 Task: Read customer reviews and ratings for real estate agents in Charleston South Carolina to find an agent who specializes in mountain properties or log homes.
Action: Mouse moved to (147, 135)
Screenshot: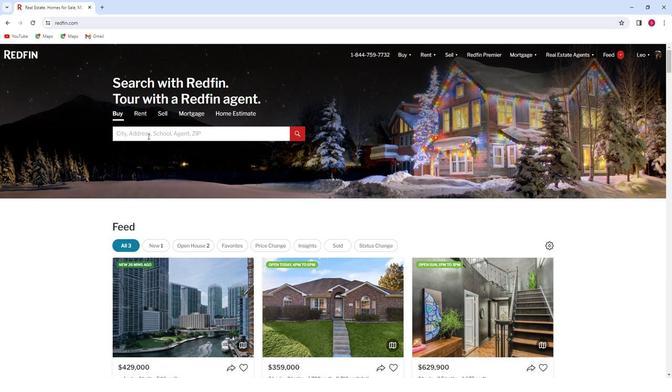 
Action: Mouse pressed left at (147, 135)
Screenshot: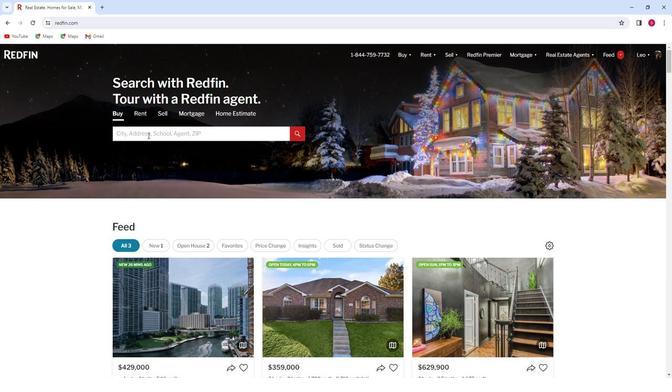 
Action: Mouse moved to (146, 135)
Screenshot: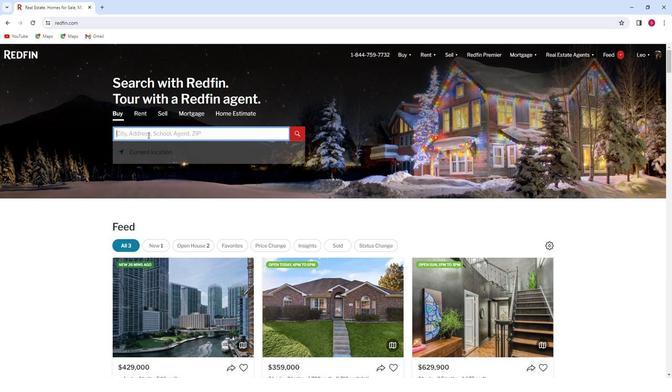 
Action: Key pressed <Key.shift>Charleston<Key.space><Key.shift>South<Key.space>
Screenshot: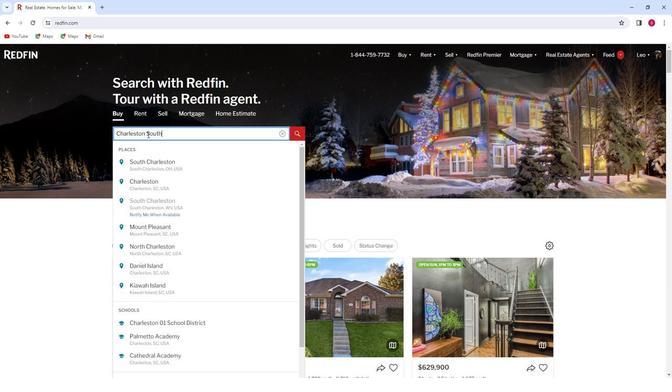 
Action: Mouse moved to (156, 187)
Screenshot: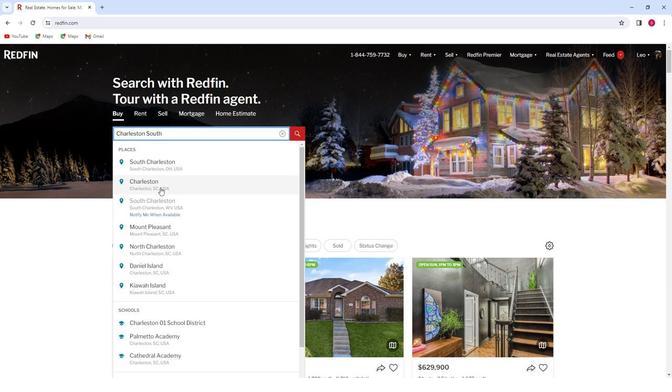 
Action: Mouse pressed left at (156, 187)
Screenshot: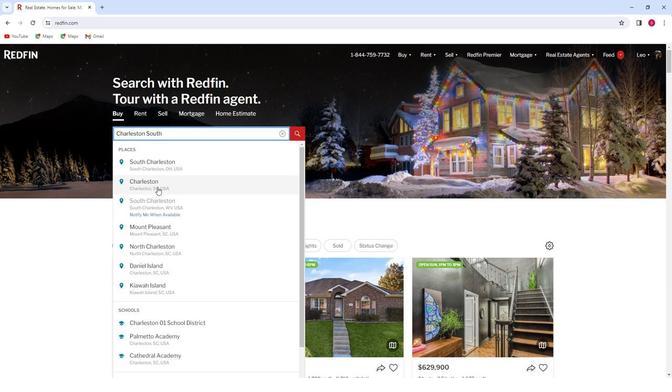 
Action: Mouse moved to (550, 85)
Screenshot: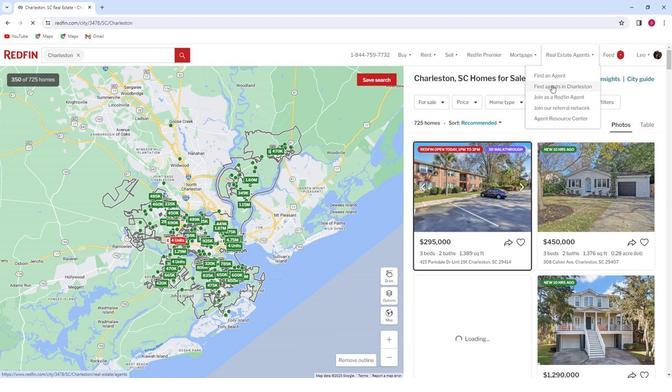 
Action: Mouse pressed left at (550, 85)
Screenshot: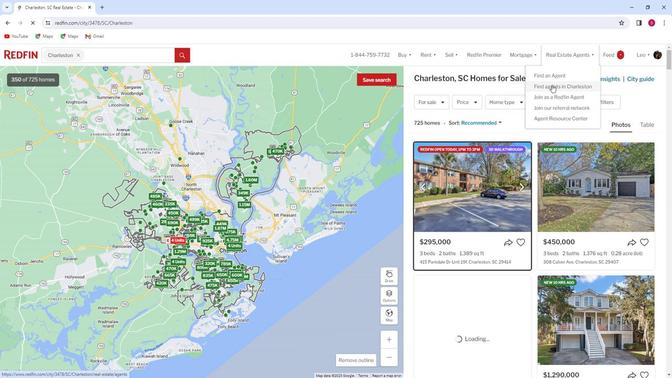 
Action: Mouse pressed left at (550, 85)
Screenshot: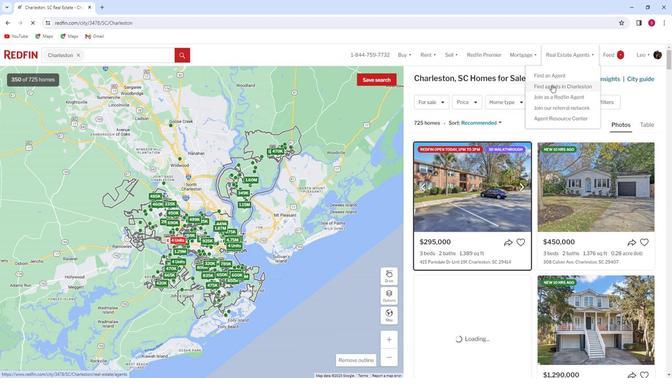 
Action: Mouse moved to (226, 174)
Screenshot: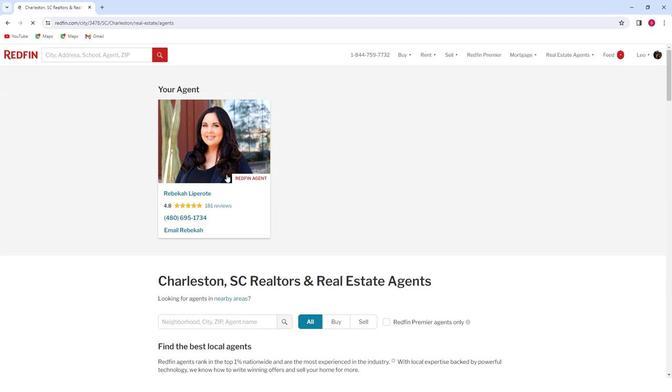 
Action: Mouse scrolled (226, 174) with delta (0, 0)
Screenshot: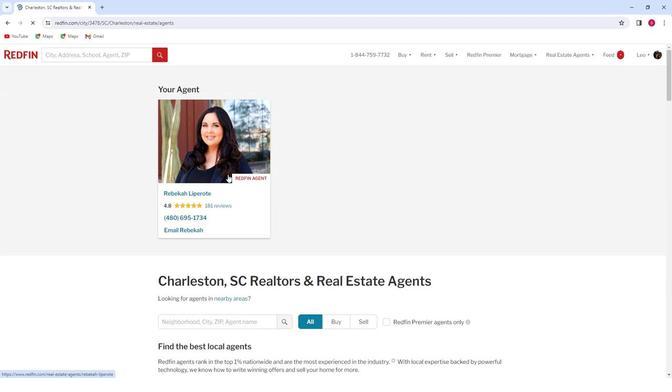 
Action: Mouse moved to (226, 174)
Screenshot: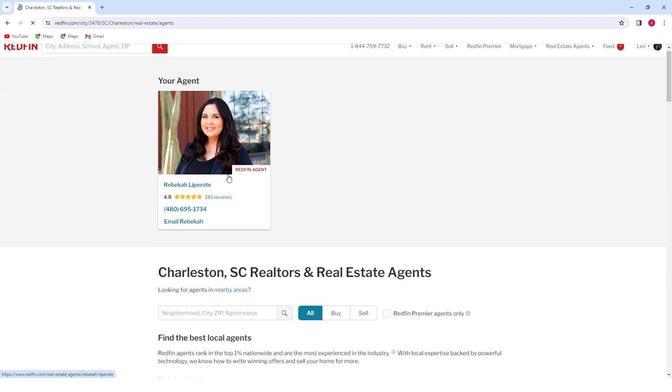 
Action: Mouse scrolled (226, 174) with delta (0, 0)
Screenshot: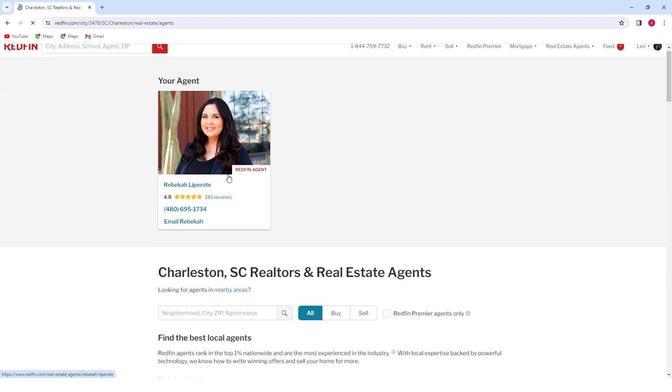 
Action: Mouse scrolled (226, 174) with delta (0, 0)
Screenshot: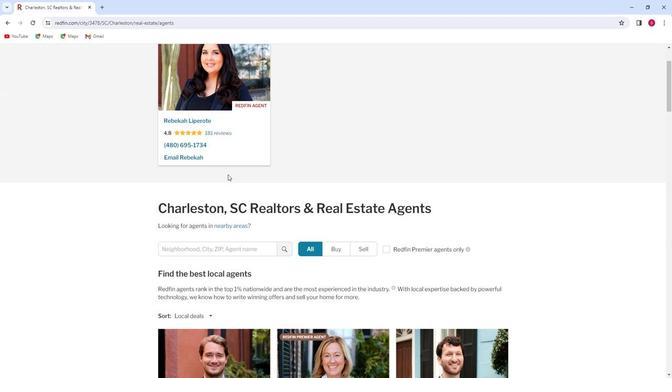 
Action: Mouse scrolled (226, 174) with delta (0, 0)
Screenshot: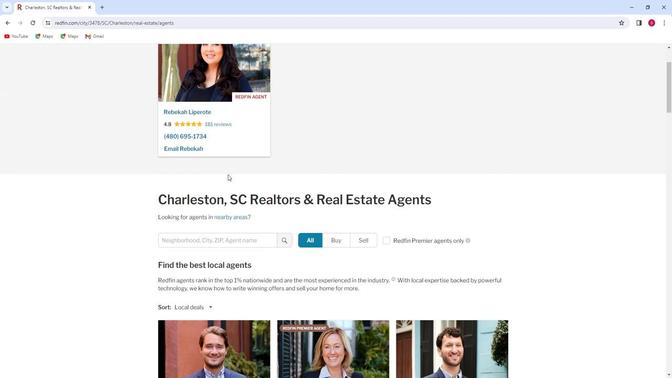 
Action: Mouse scrolled (226, 174) with delta (0, 0)
Screenshot: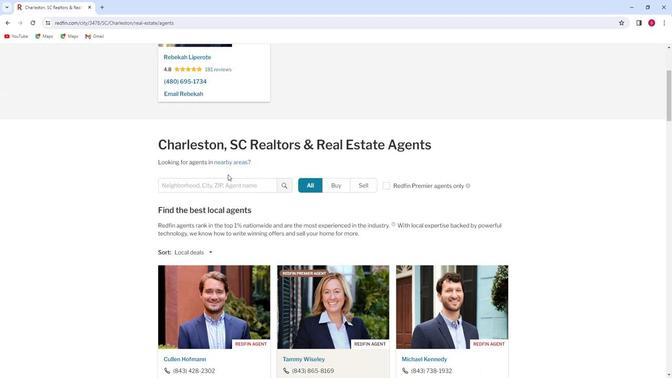 
Action: Mouse scrolled (226, 174) with delta (0, 0)
Screenshot: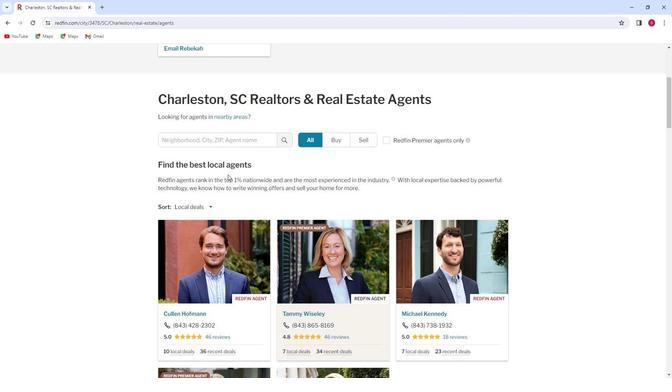
Action: Mouse scrolled (226, 174) with delta (0, 0)
Screenshot: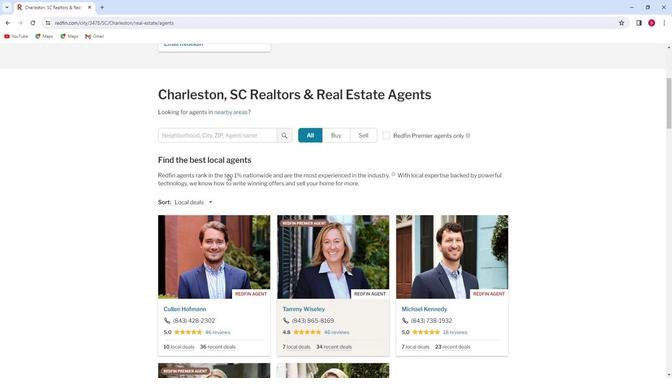 
Action: Mouse scrolled (226, 174) with delta (0, 0)
Screenshot: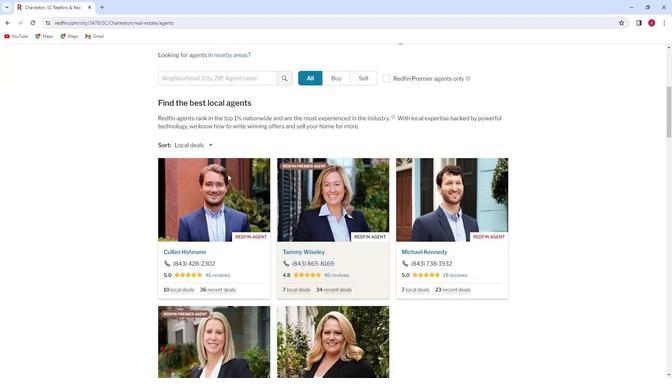 
Action: Mouse scrolled (226, 174) with delta (0, 0)
Screenshot: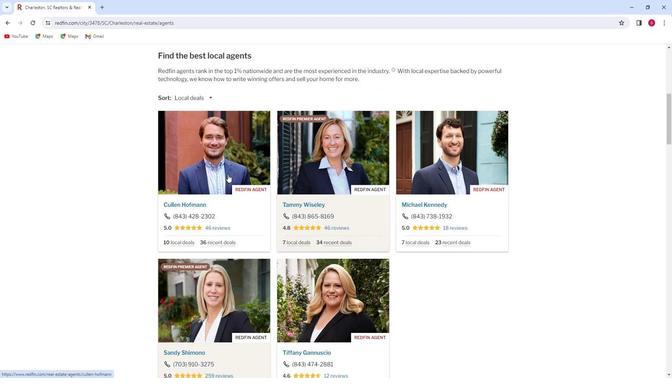 
Action: Mouse scrolled (226, 174) with delta (0, 0)
Screenshot: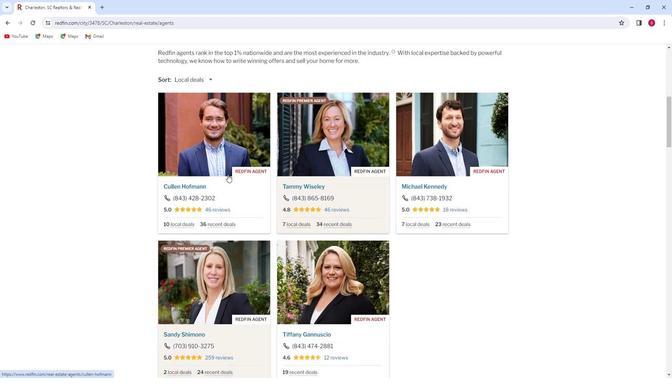 
Action: Mouse scrolled (226, 174) with delta (0, 0)
Screenshot: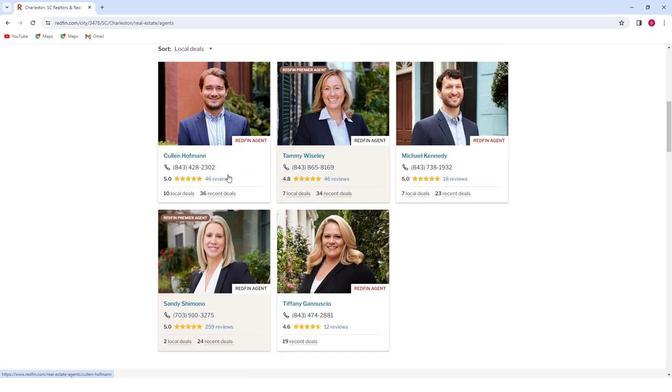 
Action: Mouse scrolled (226, 174) with delta (0, 0)
Screenshot: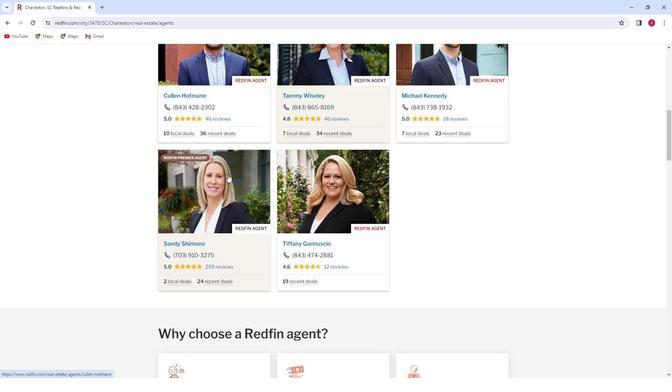 
Action: Mouse scrolled (226, 174) with delta (0, 0)
Screenshot: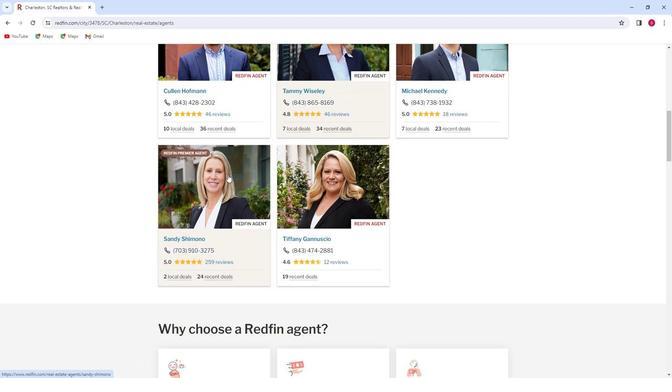 
Action: Mouse scrolled (226, 174) with delta (0, 0)
Screenshot: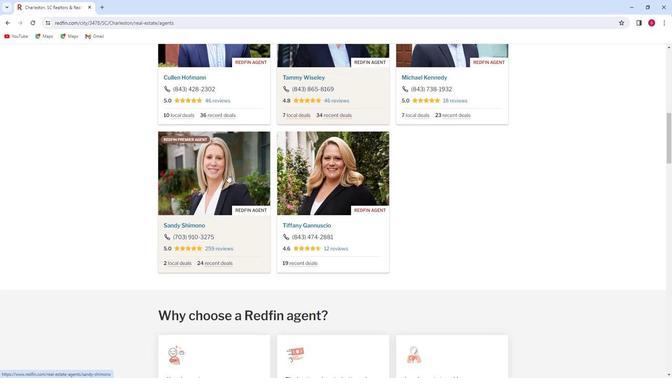 
Action: Mouse scrolled (226, 174) with delta (0, 0)
Screenshot: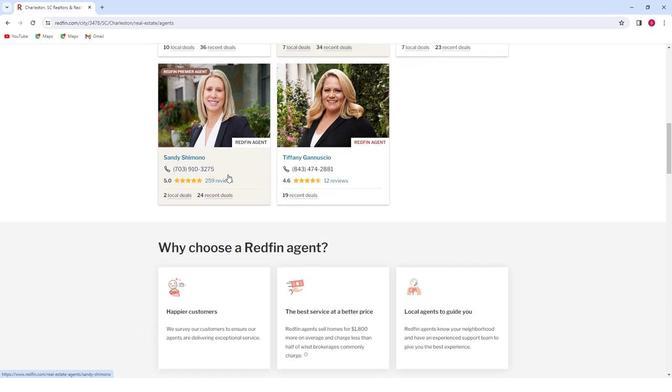 
Action: Mouse scrolled (226, 174) with delta (0, 0)
Screenshot: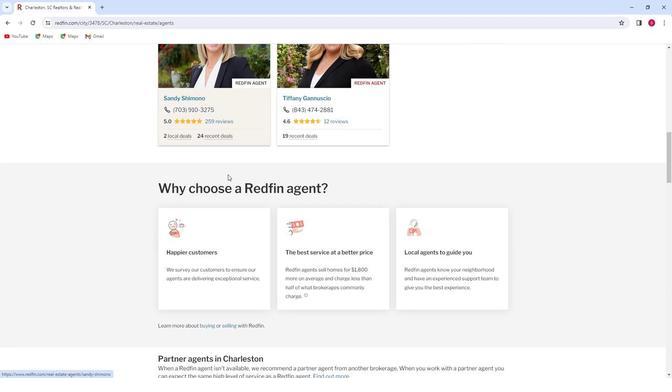 
Action: Mouse scrolled (226, 174) with delta (0, 0)
Screenshot: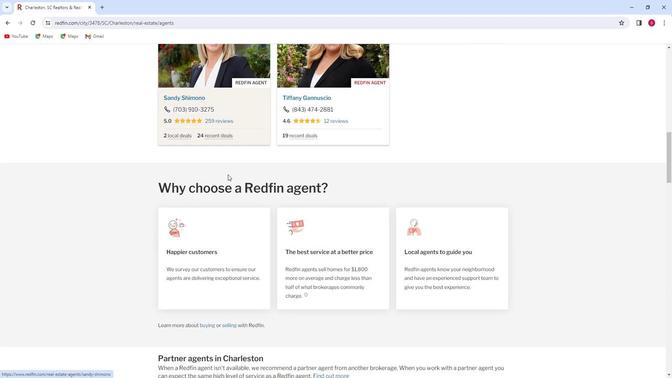 
Action: Mouse scrolled (226, 174) with delta (0, 0)
Screenshot: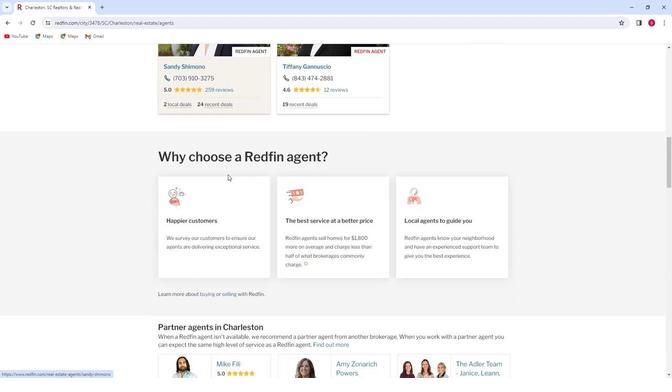 
Action: Mouse scrolled (226, 174) with delta (0, 0)
Screenshot: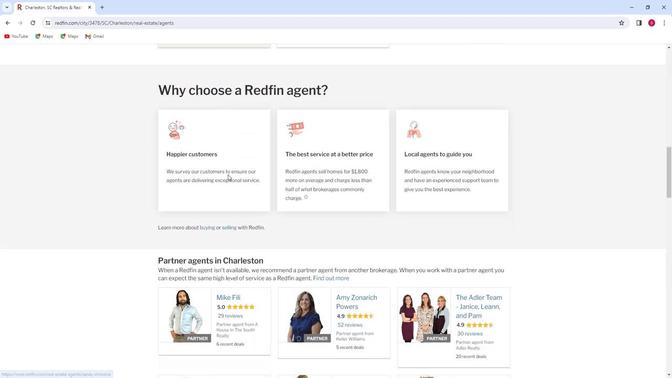 
Action: Mouse scrolled (226, 174) with delta (0, 0)
Screenshot: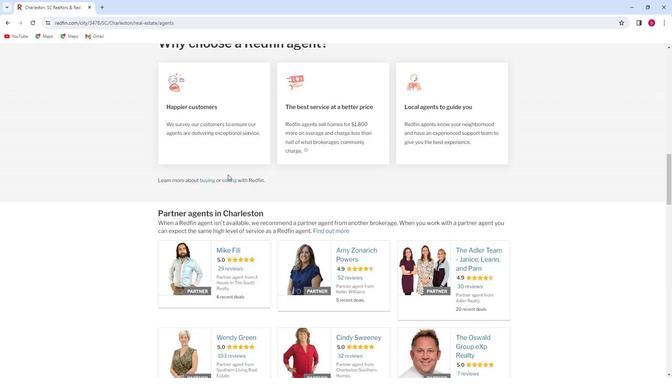 
Action: Mouse scrolled (226, 174) with delta (0, 0)
Screenshot: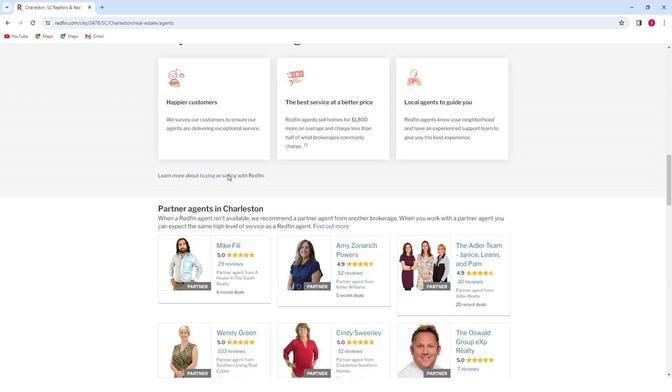 
Action: Mouse scrolled (226, 174) with delta (0, 0)
Screenshot: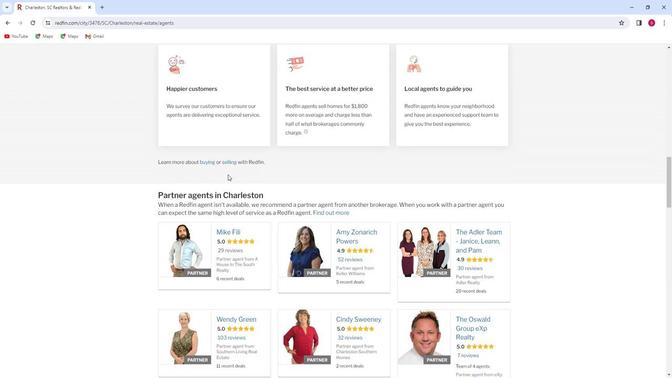 
Action: Mouse scrolled (226, 174) with delta (0, 0)
Screenshot: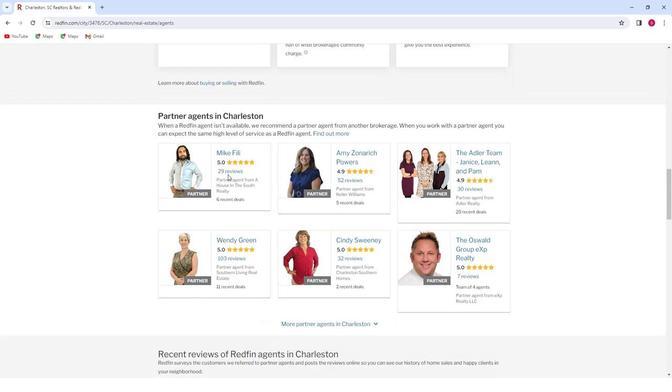 
Action: Mouse scrolled (226, 174) with delta (0, 0)
Screenshot: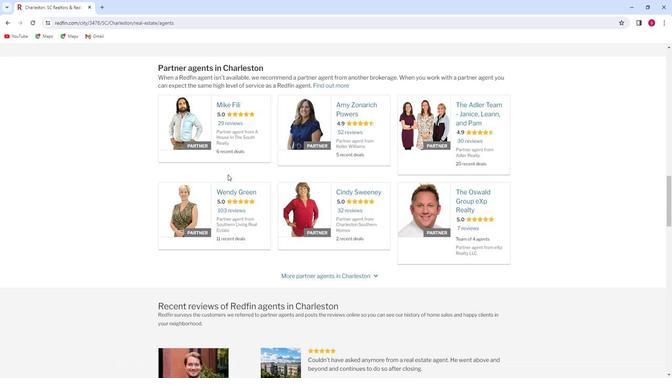 
Action: Mouse scrolled (226, 174) with delta (0, 0)
Screenshot: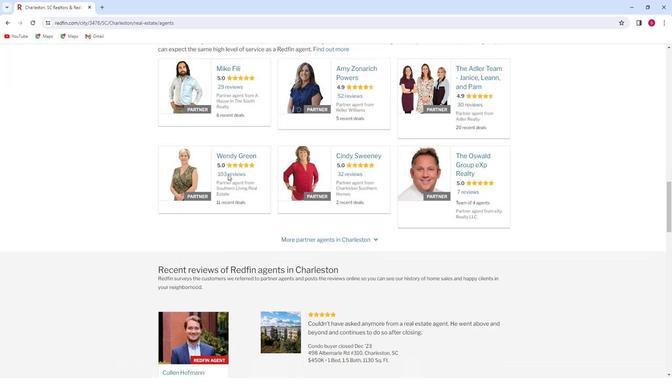 
Action: Mouse scrolled (226, 174) with delta (0, 0)
Screenshot: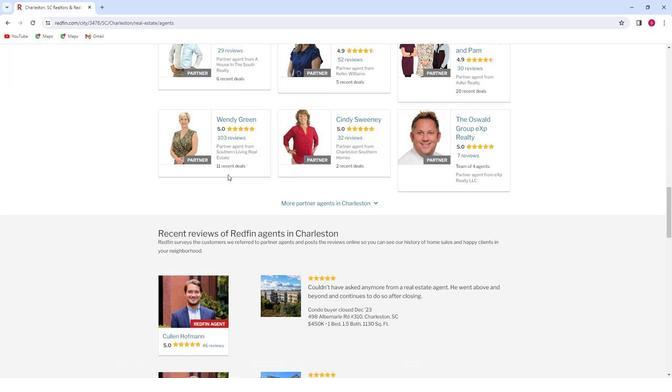 
Action: Mouse scrolled (226, 174) with delta (0, 0)
Screenshot: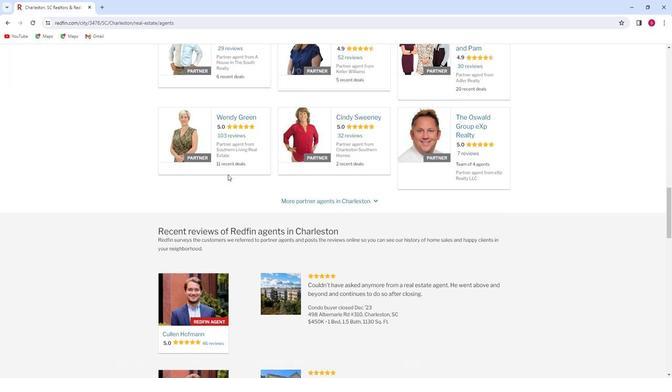 
Action: Mouse scrolled (226, 174) with delta (0, 0)
Screenshot: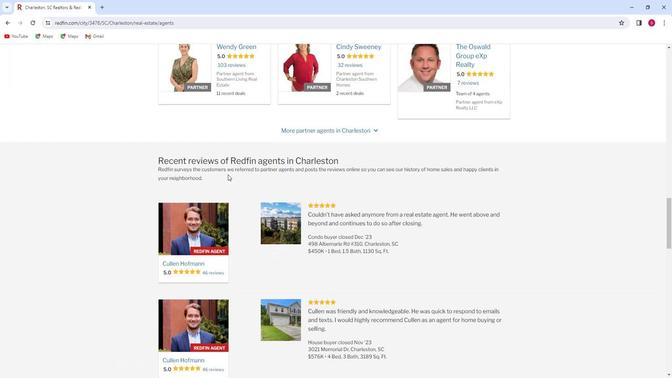 
Action: Mouse scrolled (226, 174) with delta (0, 0)
Screenshot: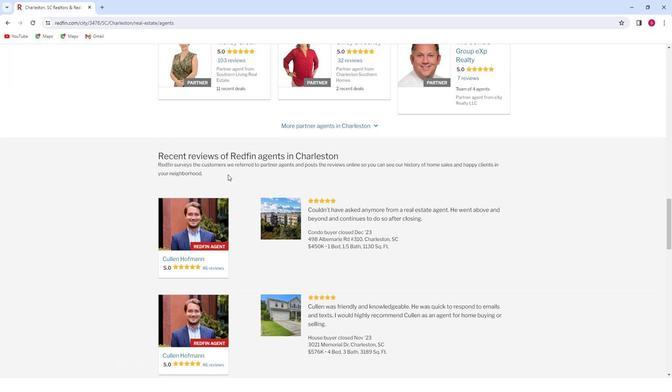 
Action: Mouse scrolled (226, 174) with delta (0, 0)
Screenshot: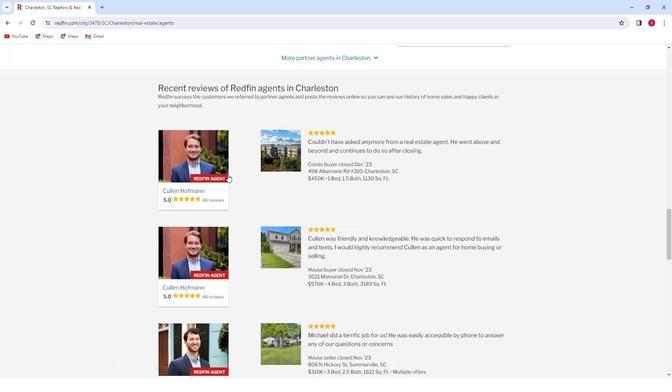 
Action: Mouse scrolled (226, 174) with delta (0, 0)
Screenshot: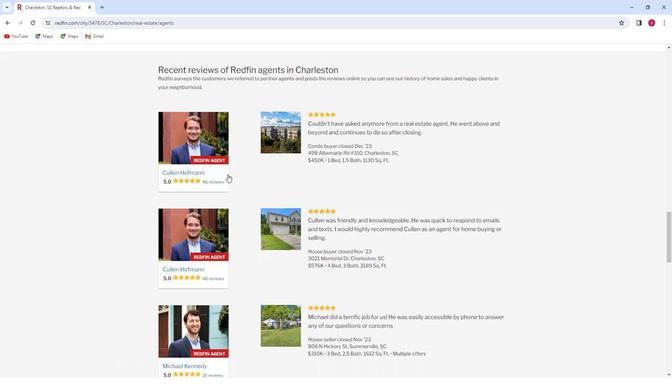 
Action: Mouse scrolled (226, 174) with delta (0, 0)
Screenshot: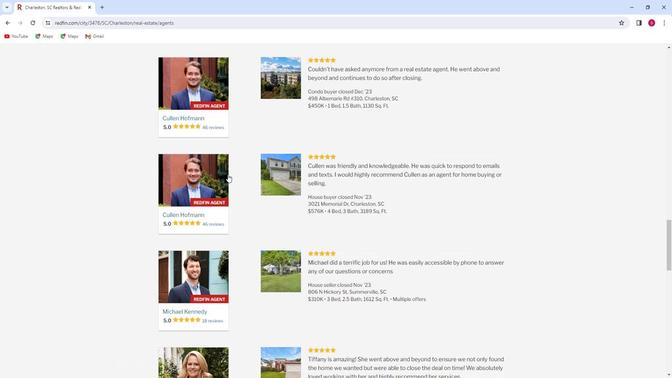 
Action: Mouse scrolled (226, 174) with delta (0, 0)
Screenshot: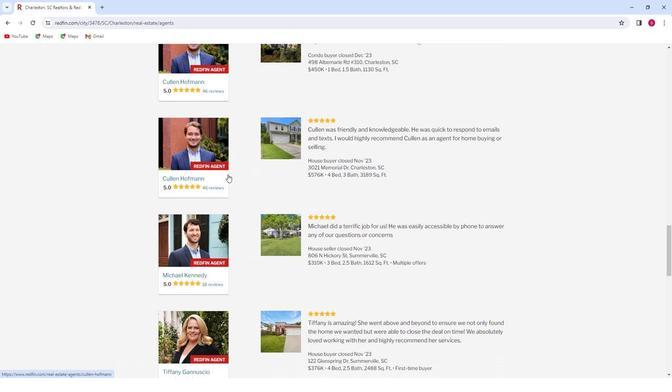 
Action: Mouse scrolled (226, 174) with delta (0, 0)
Screenshot: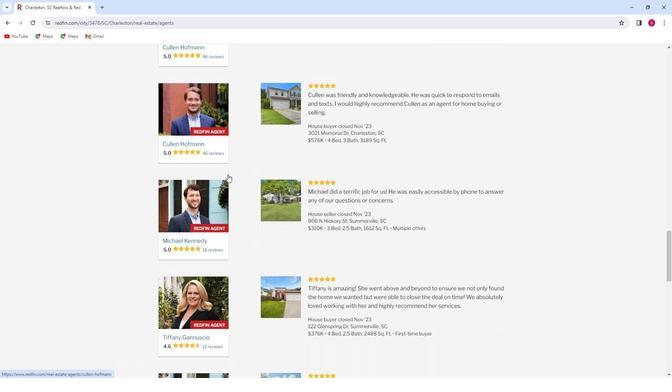 
Action: Mouse scrolled (226, 174) with delta (0, 0)
Screenshot: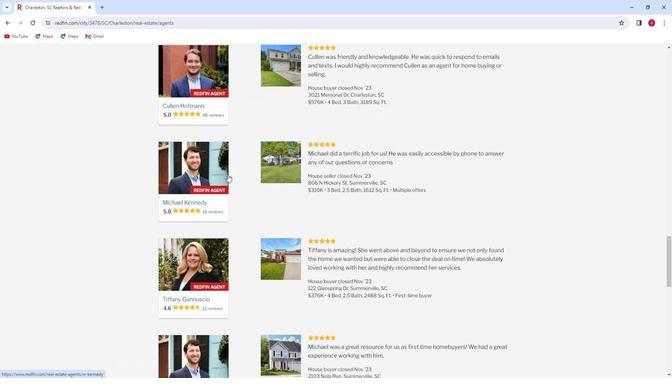 
Action: Mouse scrolled (226, 174) with delta (0, 0)
Screenshot: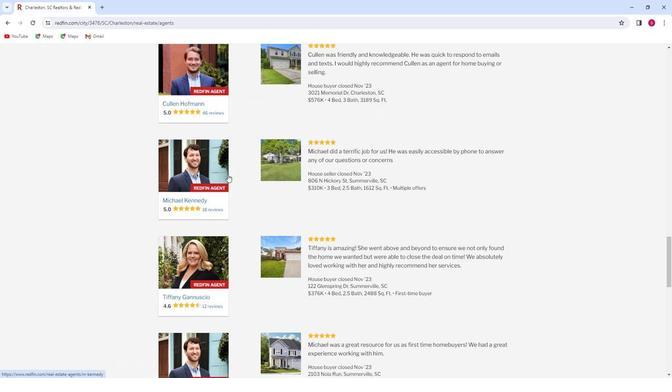 
Action: Mouse scrolled (226, 174) with delta (0, 0)
Screenshot: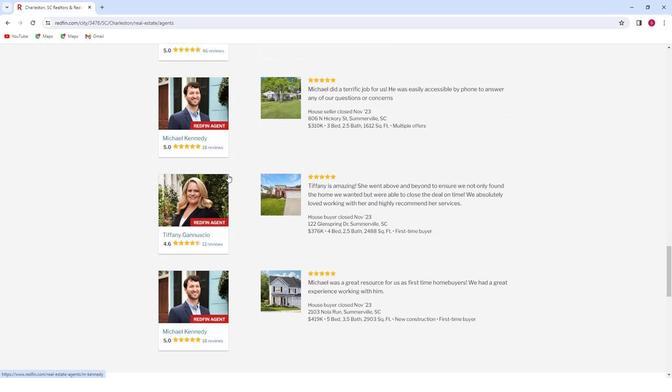 
Action: Mouse scrolled (226, 175) with delta (0, 0)
Screenshot: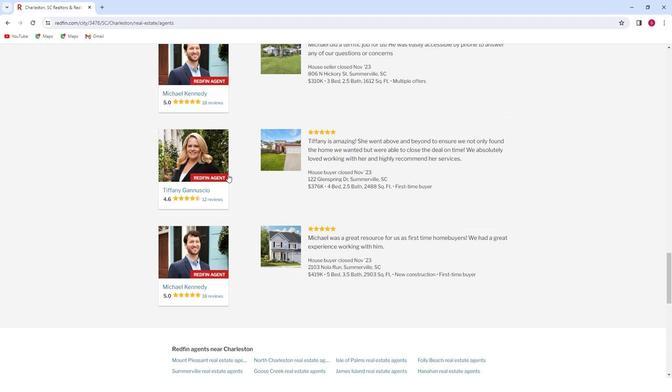 
Action: Mouse scrolled (226, 175) with delta (0, 0)
Screenshot: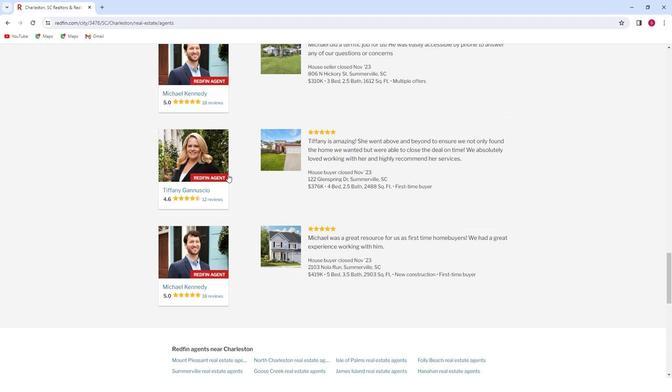 
Action: Mouse scrolled (226, 175) with delta (0, 0)
Screenshot: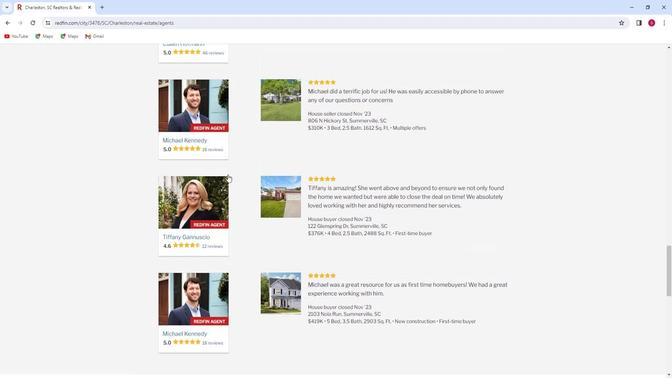 
Action: Mouse scrolled (226, 175) with delta (0, 0)
Screenshot: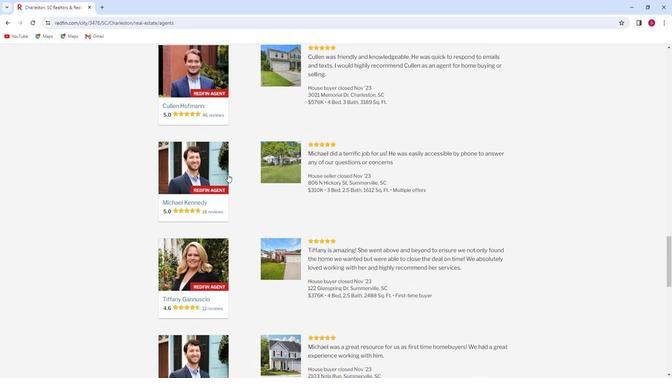 
Action: Mouse scrolled (226, 175) with delta (0, 0)
Screenshot: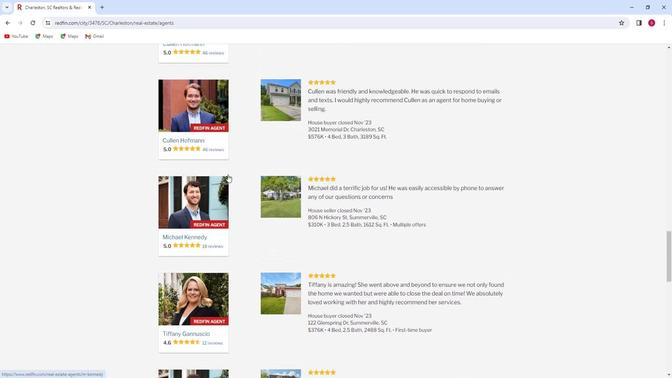 
Action: Mouse scrolled (226, 175) with delta (0, 0)
Screenshot: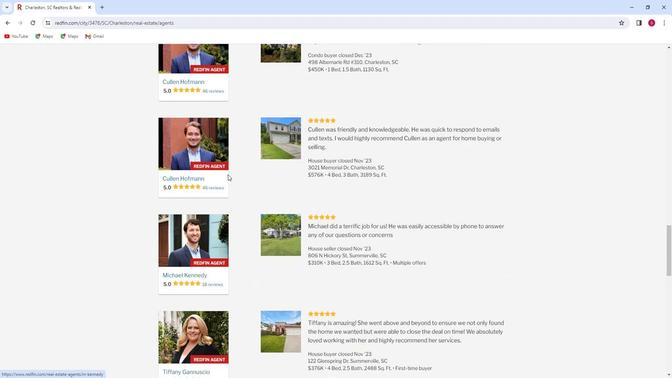 
Action: Mouse moved to (226, 174)
Screenshot: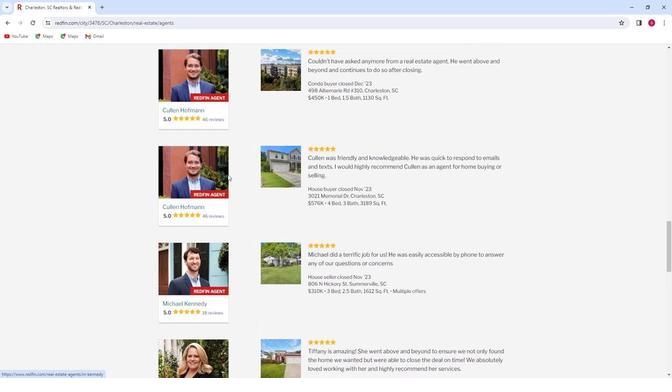
Action: Mouse scrolled (226, 175) with delta (0, 0)
Screenshot: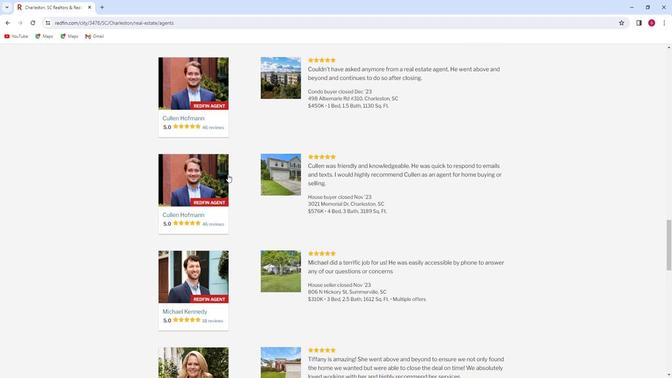 
Action: Mouse moved to (226, 174)
Screenshot: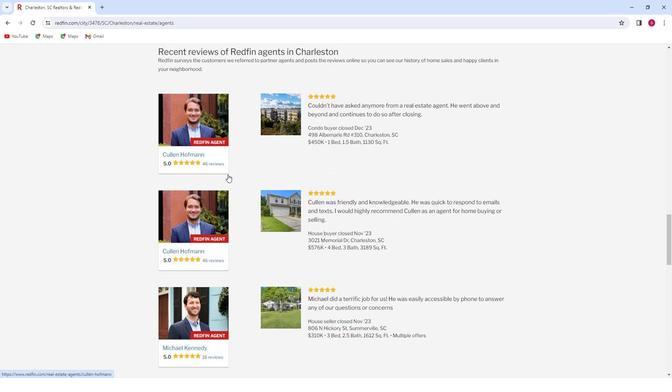 
Action: Mouse scrolled (226, 174) with delta (0, 0)
Screenshot: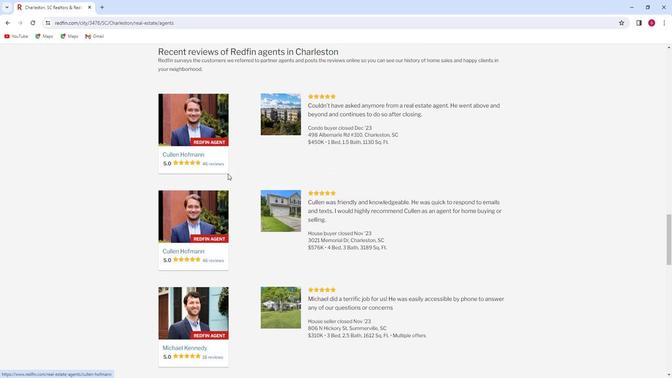 
Action: Mouse scrolled (226, 174) with delta (0, 0)
Screenshot: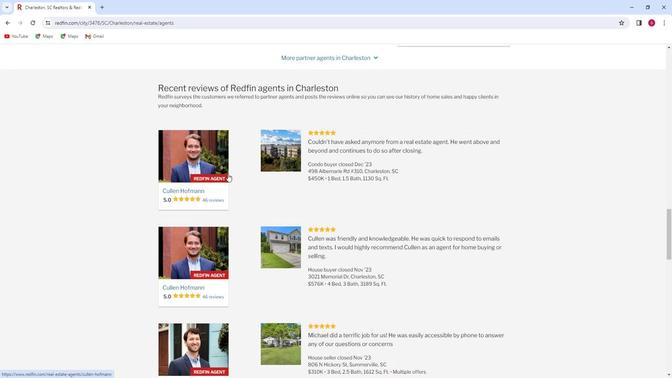 
Action: Mouse scrolled (226, 174) with delta (0, 0)
Screenshot: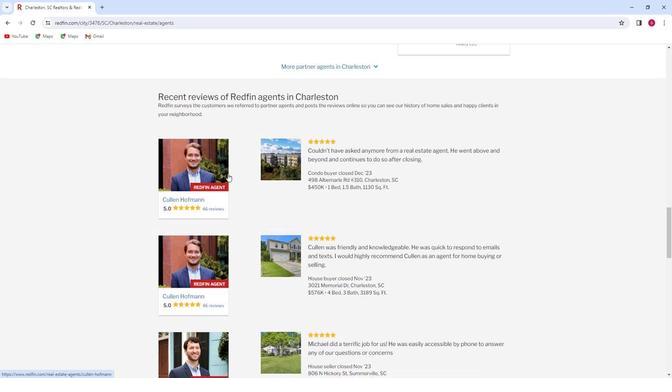 
Action: Mouse scrolled (226, 174) with delta (0, 0)
Screenshot: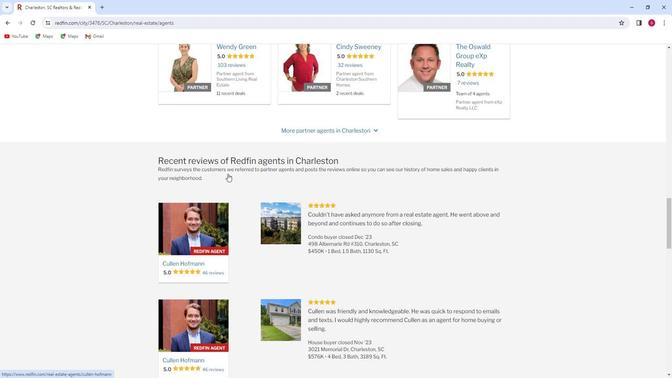 
Action: Mouse scrolled (226, 174) with delta (0, 0)
Screenshot: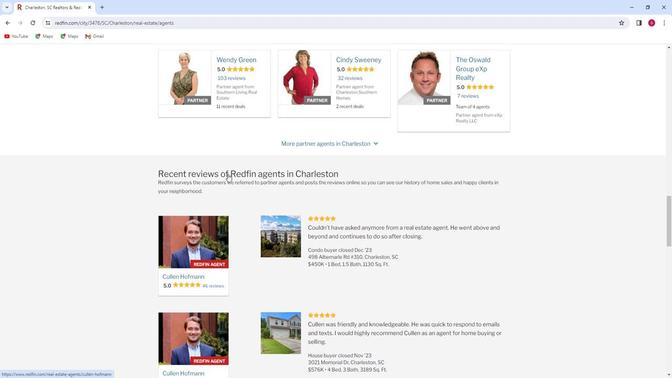 
Action: Mouse scrolled (226, 174) with delta (0, 0)
Screenshot: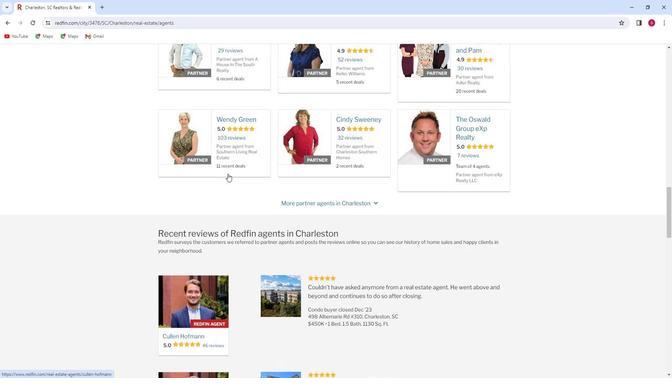 
Action: Mouse scrolled (226, 174) with delta (0, 0)
Screenshot: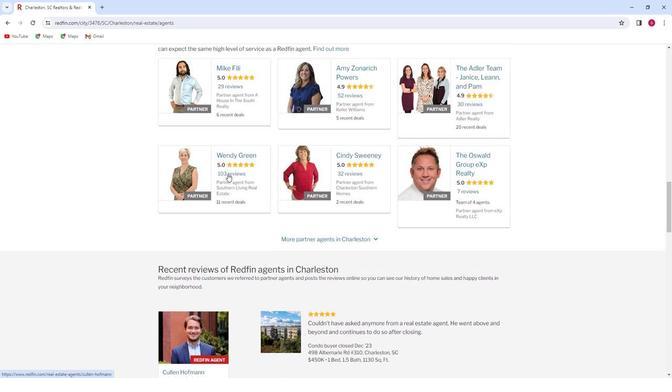 
Action: Mouse scrolled (226, 174) with delta (0, 0)
Screenshot: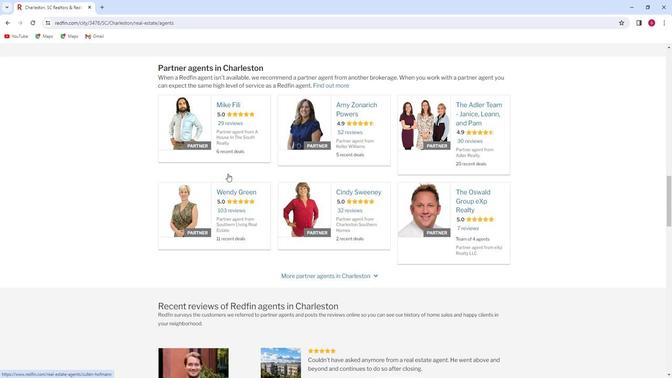 
Action: Mouse scrolled (226, 174) with delta (0, 0)
Screenshot: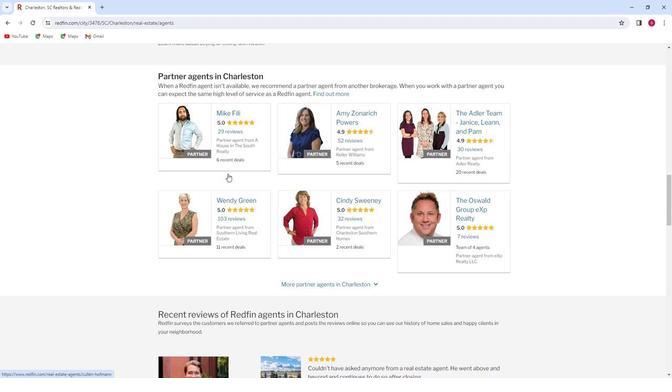 
Action: Mouse scrolled (226, 174) with delta (0, 0)
Screenshot: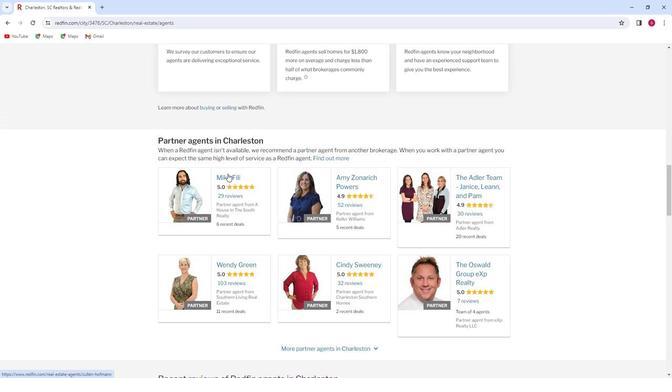 
Action: Mouse scrolled (226, 174) with delta (0, 0)
Screenshot: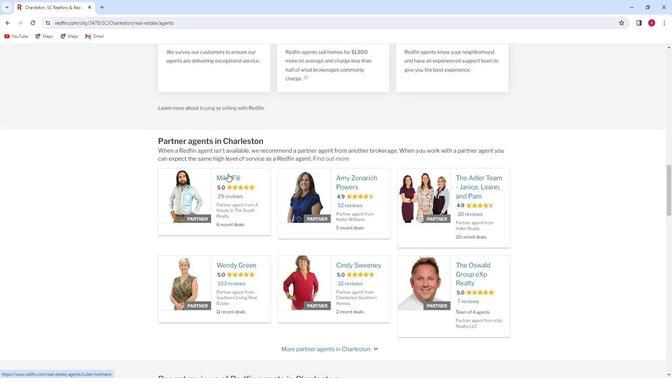 
Action: Mouse scrolled (226, 174) with delta (0, 0)
Screenshot: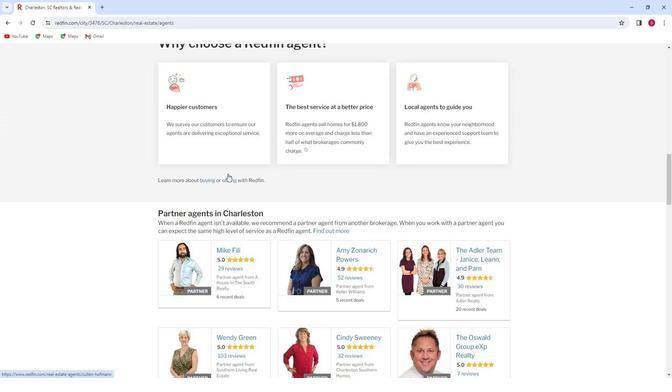 
Action: Mouse scrolled (226, 174) with delta (0, 0)
Screenshot: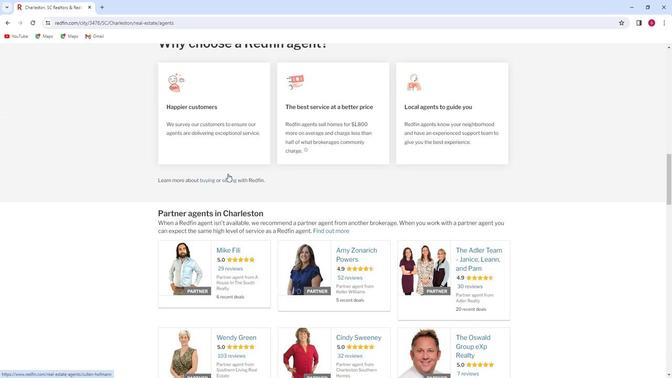 
Action: Mouse scrolled (226, 174) with delta (0, 0)
Screenshot: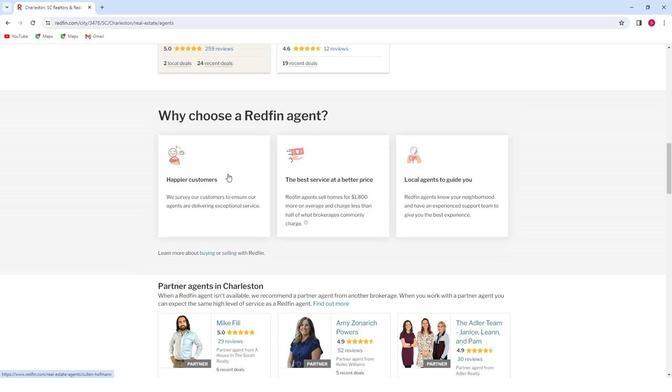 
Action: Mouse scrolled (226, 174) with delta (0, 0)
Screenshot: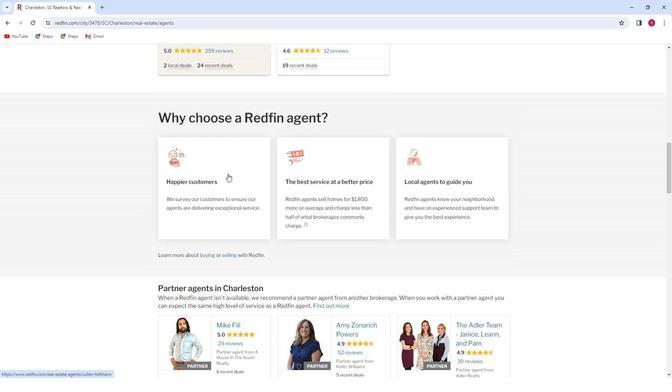 
Action: Mouse scrolled (226, 174) with delta (0, 0)
Screenshot: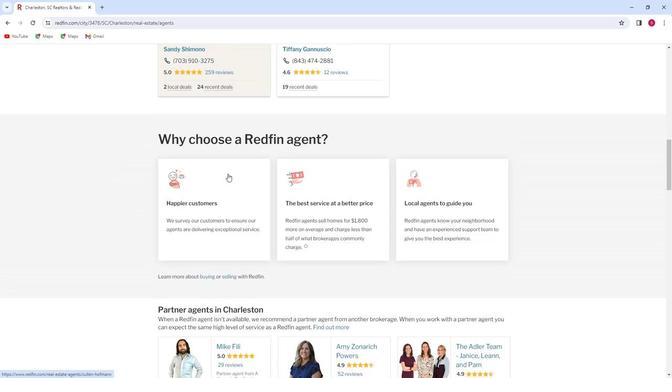 
Action: Mouse scrolled (226, 174) with delta (0, 0)
Screenshot: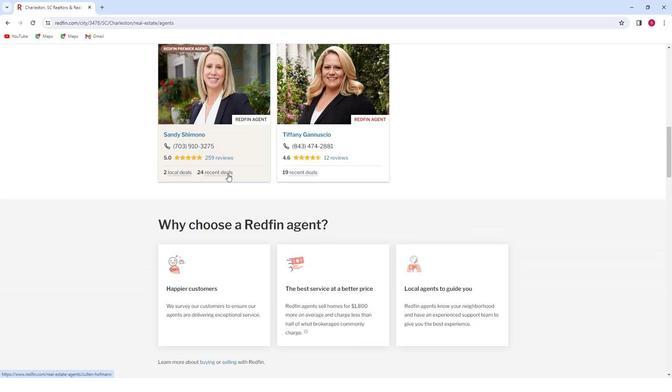 
Action: Mouse scrolled (226, 174) with delta (0, 0)
Screenshot: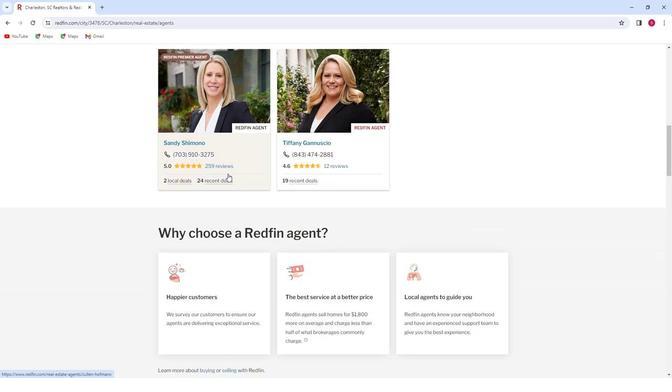 
Action: Mouse scrolled (226, 174) with delta (0, 0)
Screenshot: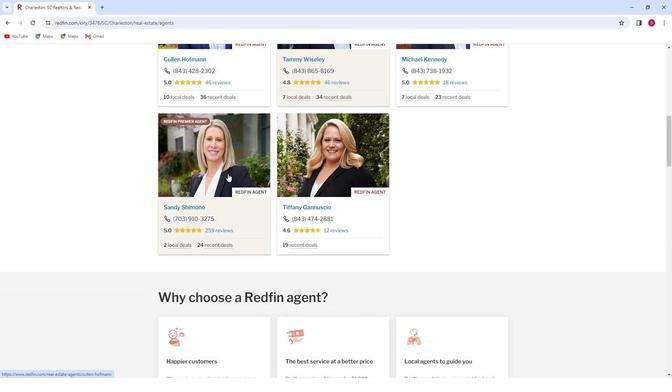 
Action: Mouse scrolled (226, 174) with delta (0, 0)
Screenshot: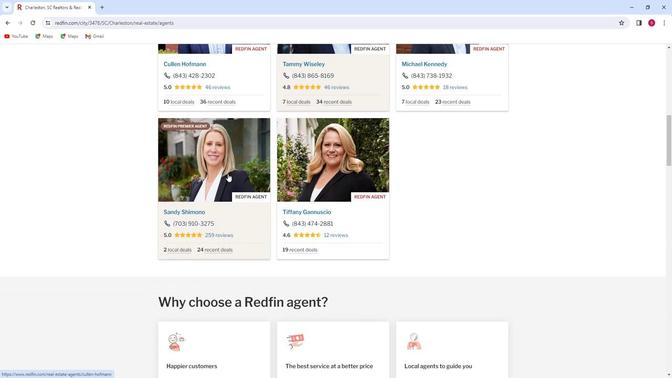 
Action: Mouse scrolled (226, 174) with delta (0, 0)
Screenshot: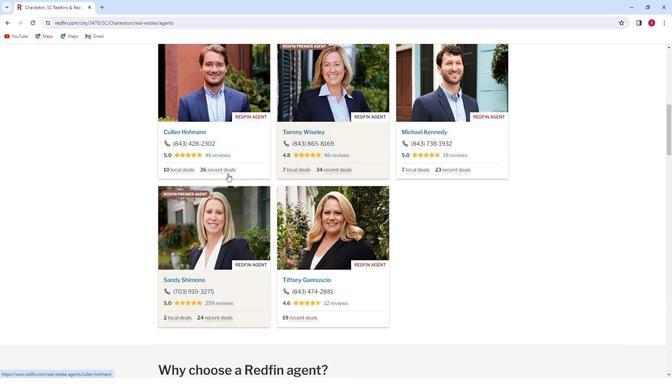 
Action: Mouse scrolled (226, 174) with delta (0, 0)
Screenshot: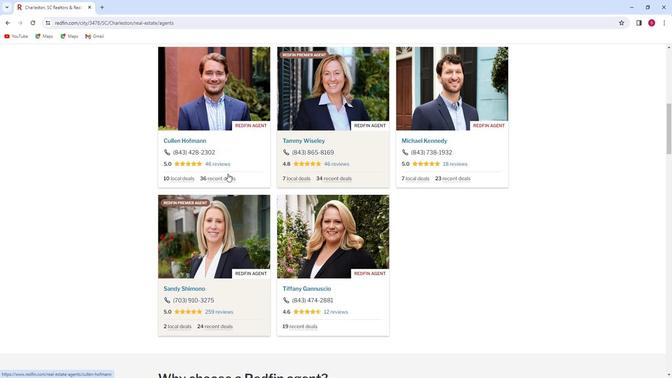 
Action: Mouse scrolled (226, 174) with delta (0, 0)
Screenshot: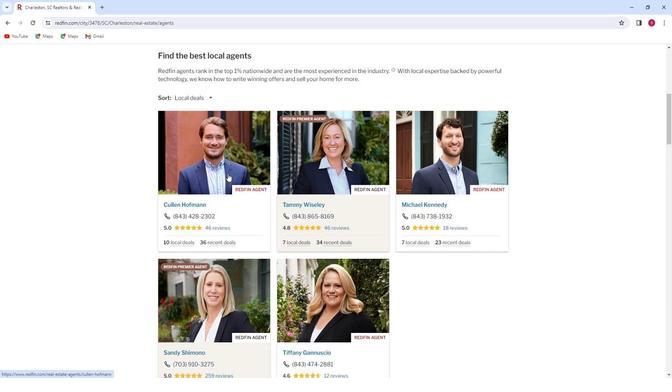 
Action: Mouse scrolled (226, 174) with delta (0, 0)
Screenshot: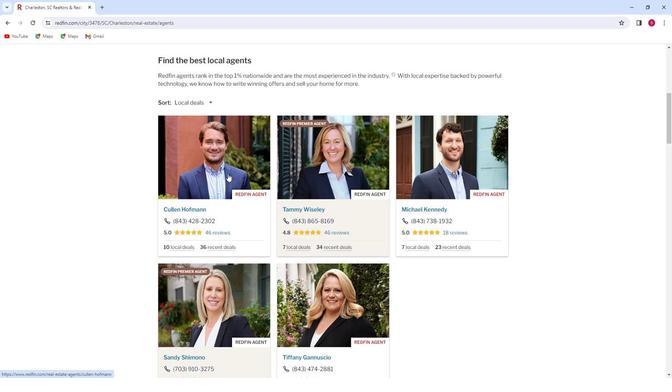 
Action: Mouse scrolled (226, 174) with delta (0, 0)
Screenshot: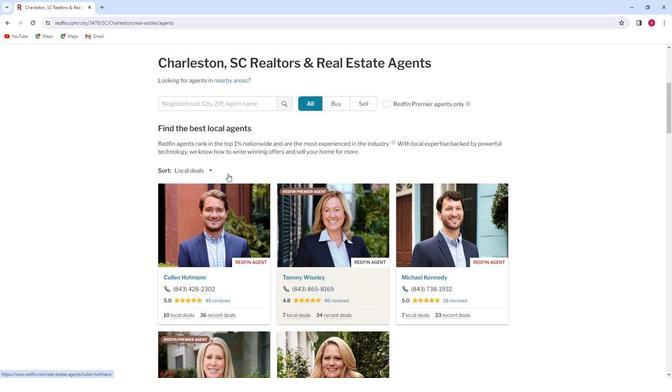 
Action: Mouse scrolled (226, 174) with delta (0, 0)
Screenshot: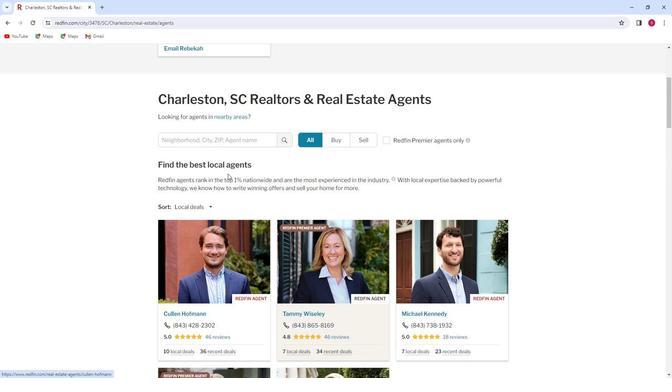 
Action: Mouse scrolled (226, 174) with delta (0, 0)
Screenshot: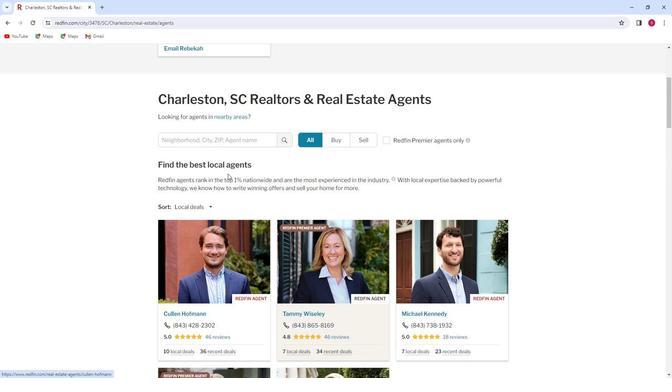 
Action: Mouse scrolled (226, 174) with delta (0, 0)
Screenshot: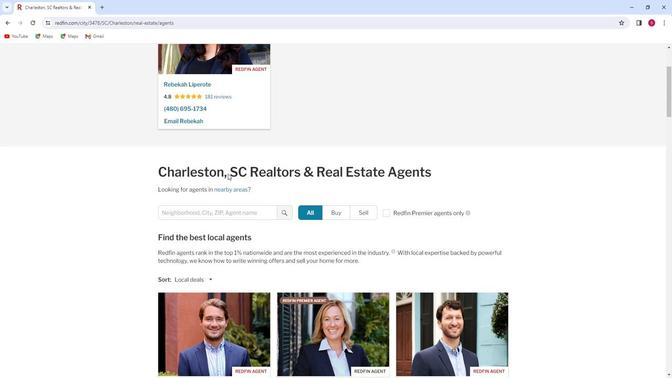 
Action: Mouse scrolled (226, 174) with delta (0, 0)
Screenshot: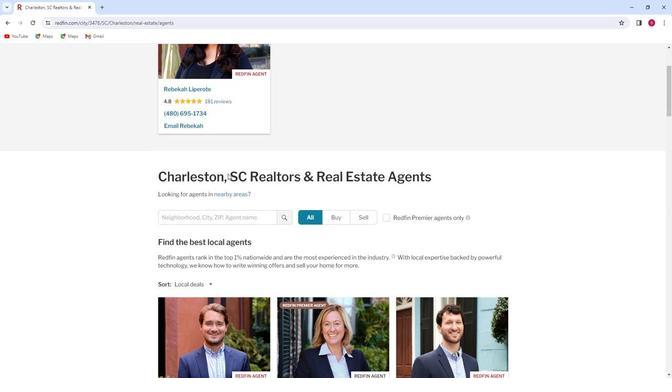 
Action: Mouse moved to (224, 172)
Screenshot: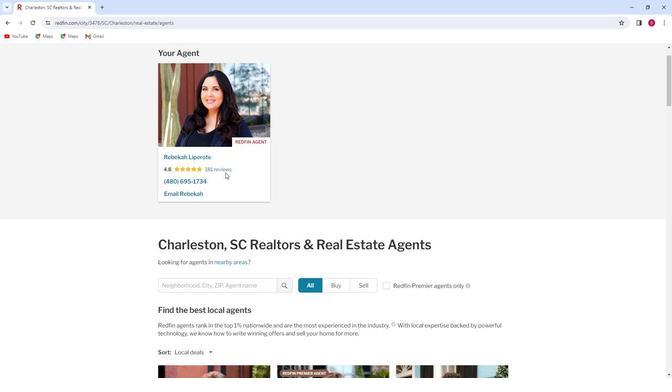 
Action: Mouse scrolled (224, 173) with delta (0, 0)
Screenshot: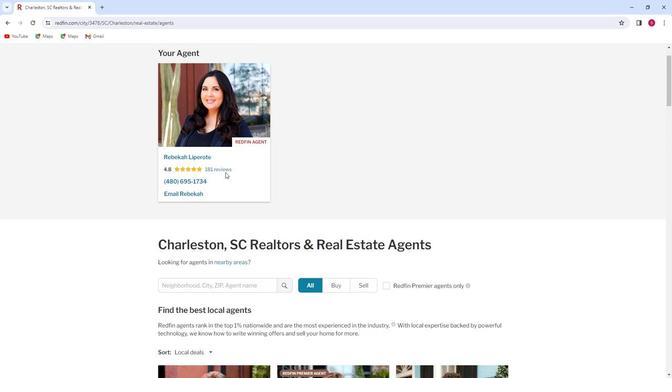 
Action: Mouse scrolled (224, 172) with delta (0, 0)
Screenshot: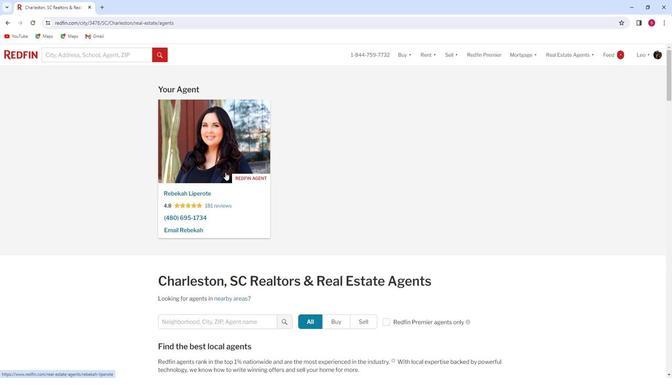 
Action: Mouse scrolled (224, 172) with delta (0, 0)
Screenshot: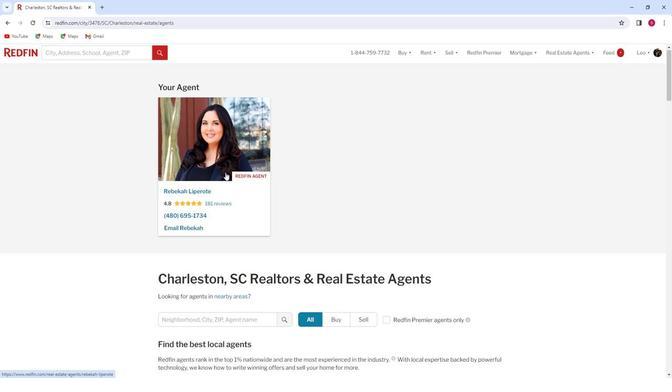 
Action: Mouse moved to (240, 192)
Screenshot: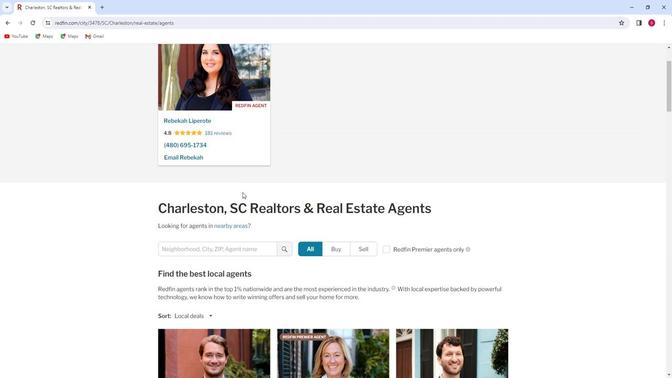 
Action: Mouse scrolled (240, 192) with delta (0, 0)
Screenshot: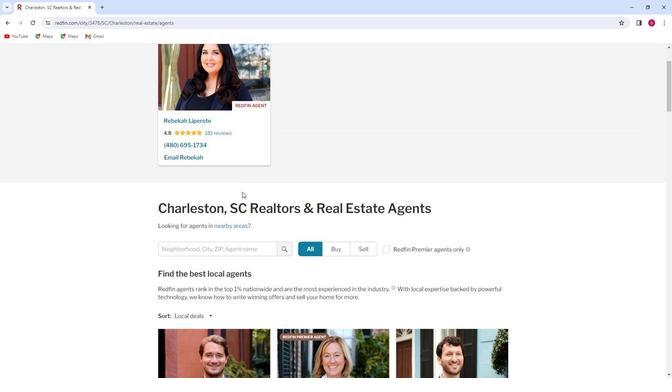 
Action: Mouse scrolled (240, 192) with delta (0, 0)
Screenshot: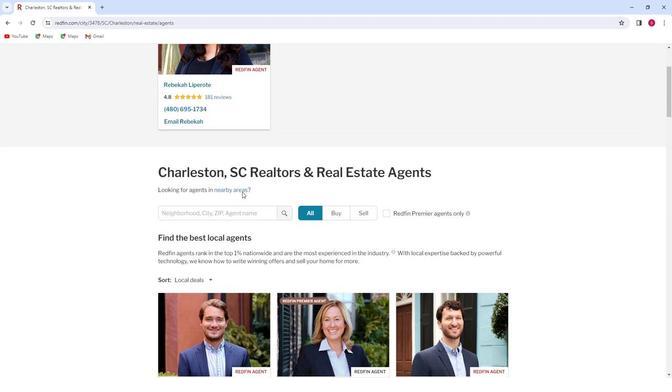 
Action: Mouse moved to (240, 191)
Screenshot: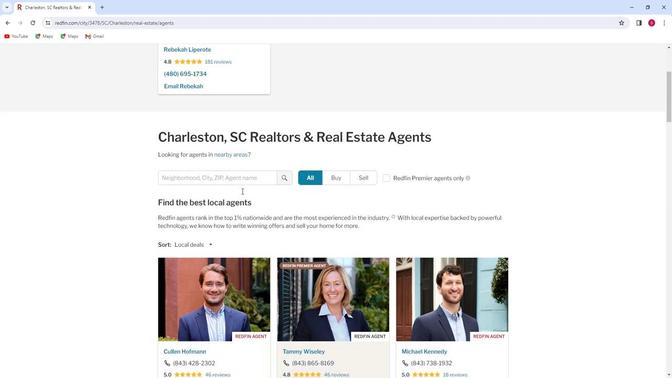 
Action: Mouse scrolled (240, 191) with delta (0, 0)
Screenshot: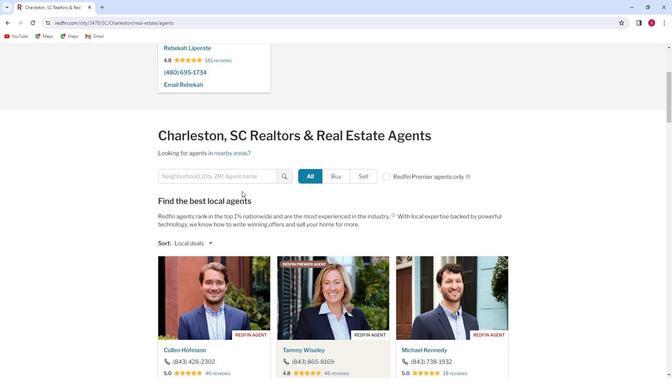 
Action: Mouse moved to (240, 190)
Screenshot: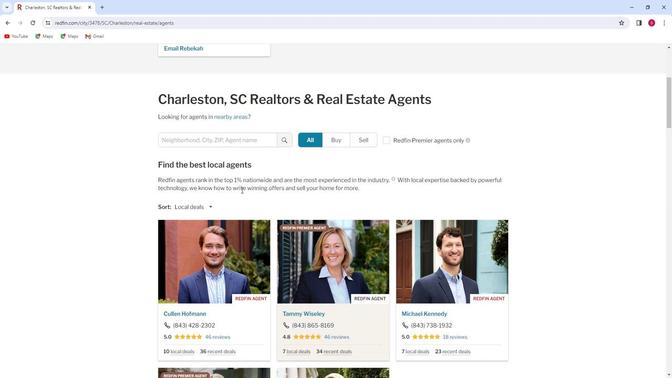 
Action: Mouse scrolled (240, 190) with delta (0, 0)
Screenshot: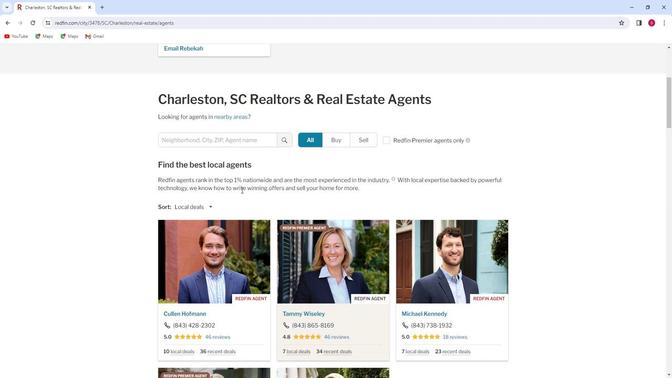 
Action: Mouse scrolled (240, 190) with delta (0, 0)
Screenshot: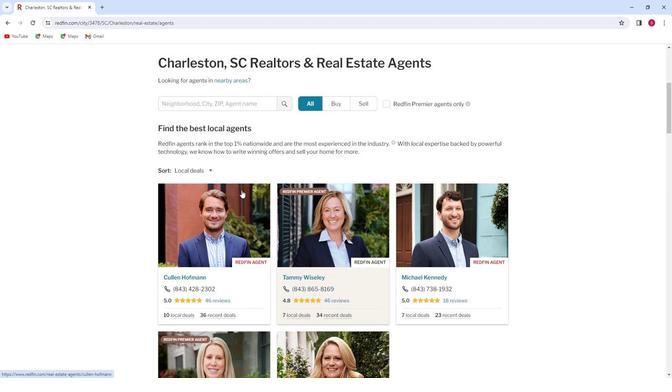 
Action: Mouse scrolled (240, 190) with delta (0, 0)
Screenshot: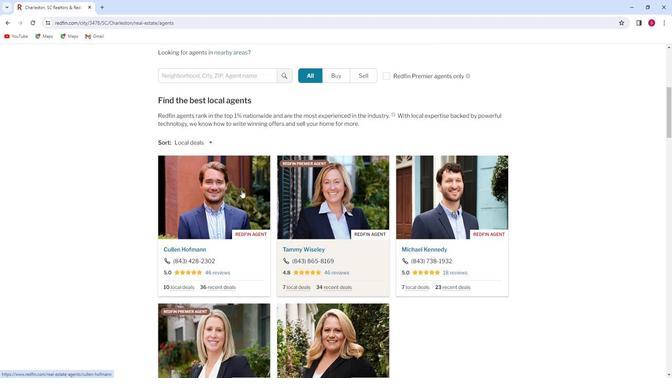 
Action: Mouse scrolled (240, 190) with delta (0, 0)
Screenshot: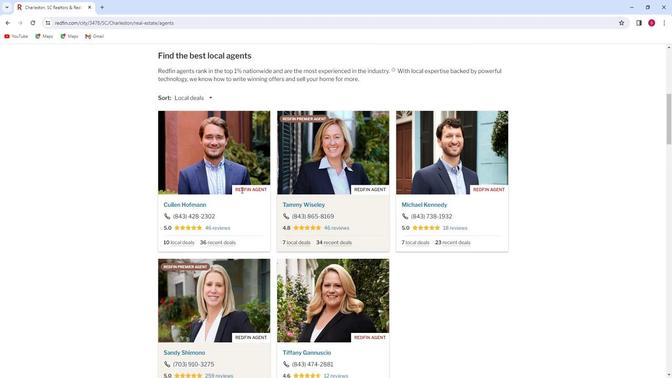 
Action: Mouse scrolled (240, 190) with delta (0, 0)
Screenshot: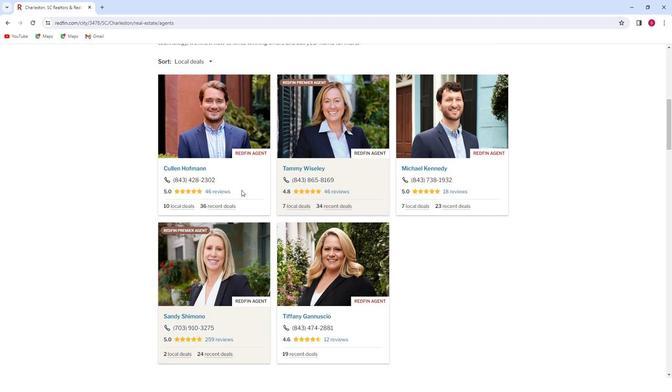 
Action: Mouse scrolled (240, 190) with delta (0, 0)
Screenshot: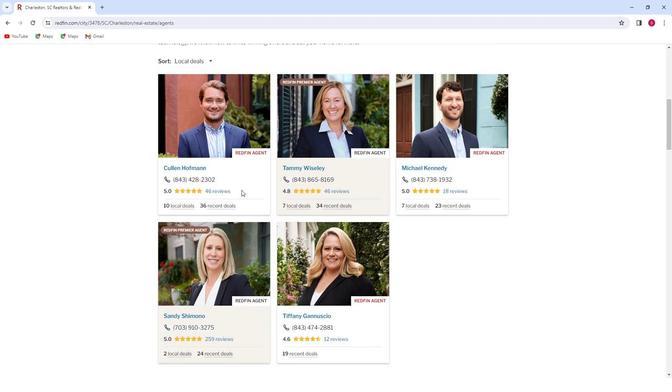
Action: Mouse scrolled (240, 190) with delta (0, 0)
Screenshot: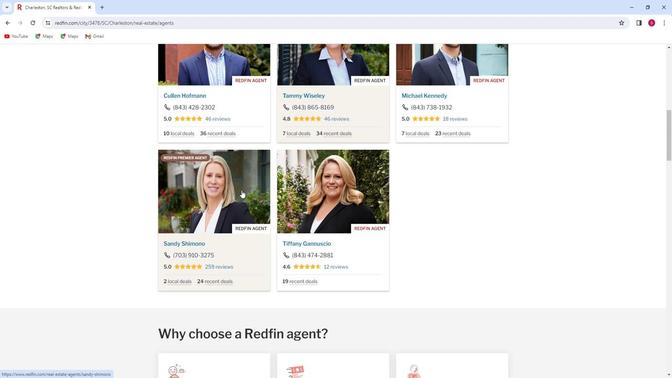
Action: Mouse scrolled (240, 190) with delta (0, 0)
Screenshot: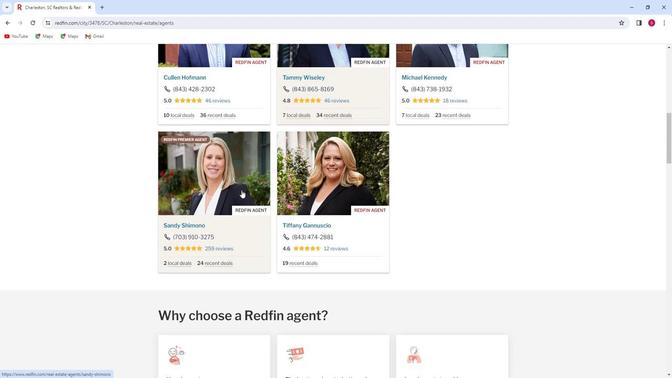 
Action: Mouse moved to (240, 190)
Screenshot: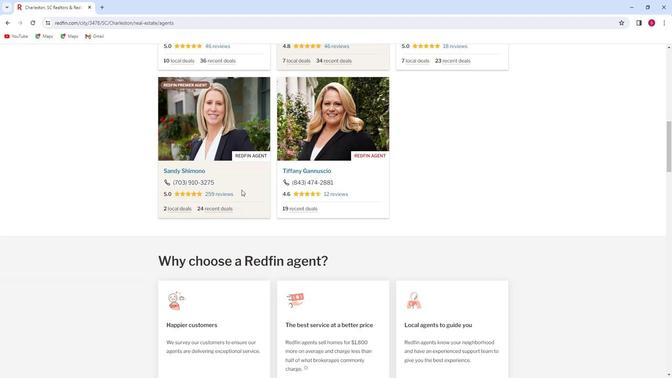 
Action: Mouse scrolled (240, 189) with delta (0, 0)
Screenshot: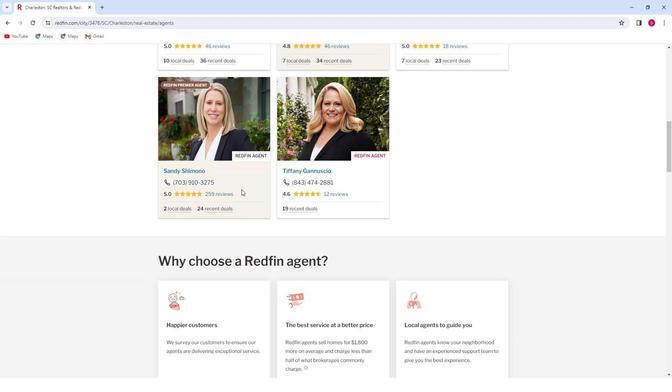 
Action: Mouse scrolled (240, 189) with delta (0, 0)
Screenshot: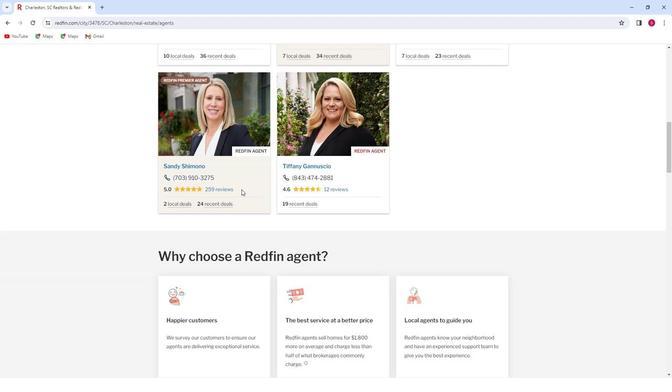 
Action: Mouse scrolled (240, 189) with delta (0, 0)
Screenshot: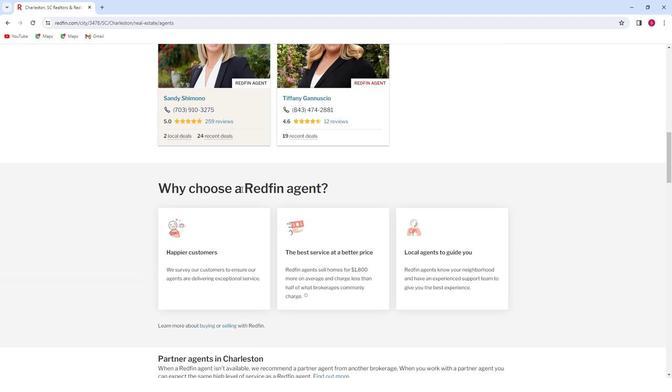 
Action: Mouse scrolled (240, 189) with delta (0, 0)
Screenshot: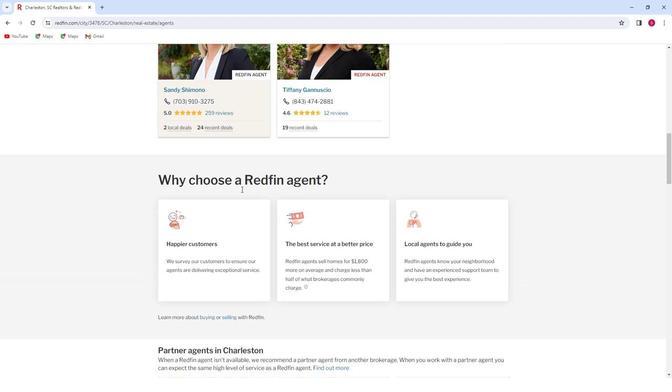 
Action: Mouse scrolled (240, 189) with delta (0, 0)
Screenshot: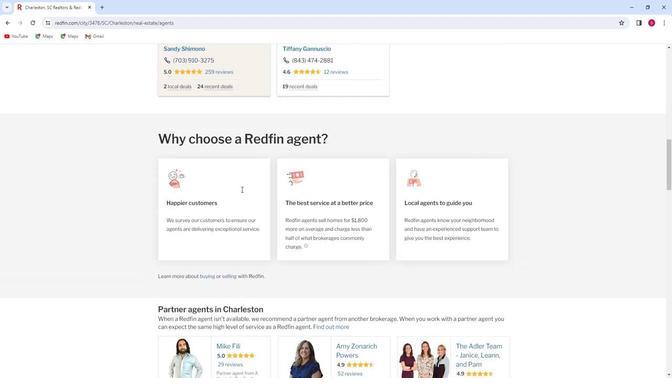 
Action: Mouse scrolled (240, 189) with delta (0, 0)
Screenshot: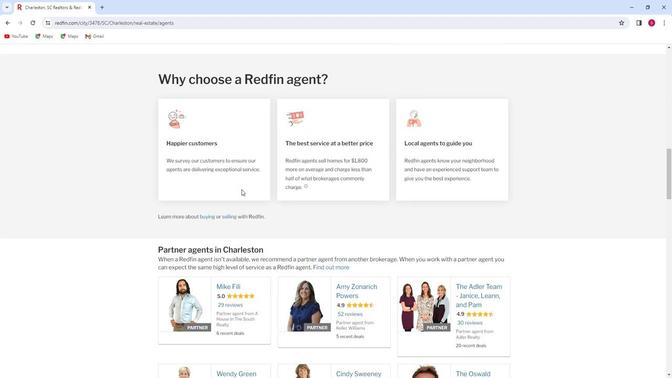 
Action: Mouse scrolled (240, 189) with delta (0, 0)
Screenshot: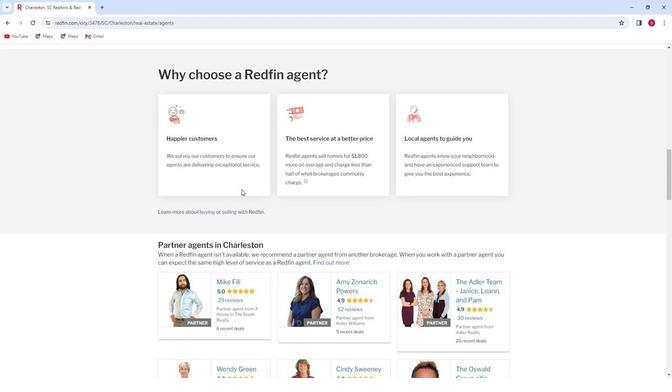 
Action: Mouse scrolled (240, 189) with delta (0, 0)
Screenshot: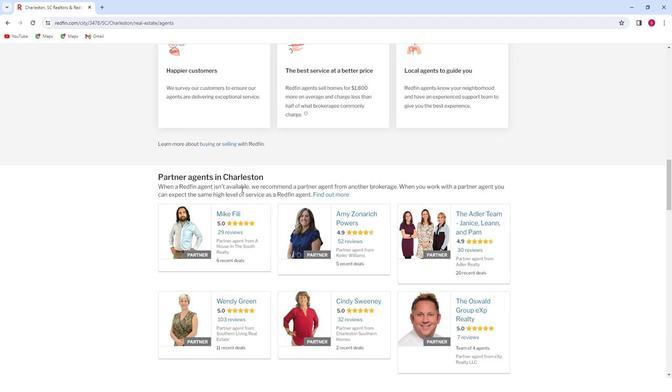 
Action: Mouse scrolled (240, 189) with delta (0, 0)
Screenshot: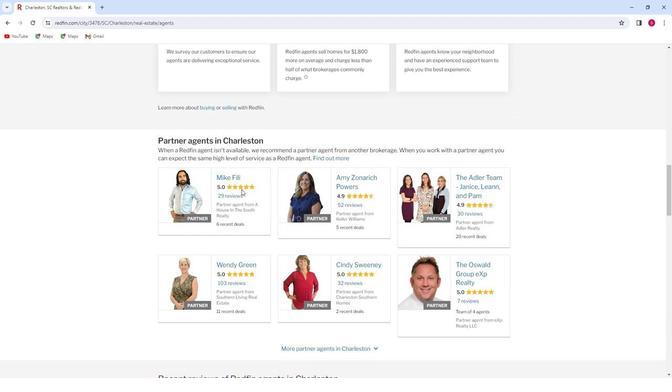 
Action: Mouse scrolled (240, 189) with delta (0, 0)
Screenshot: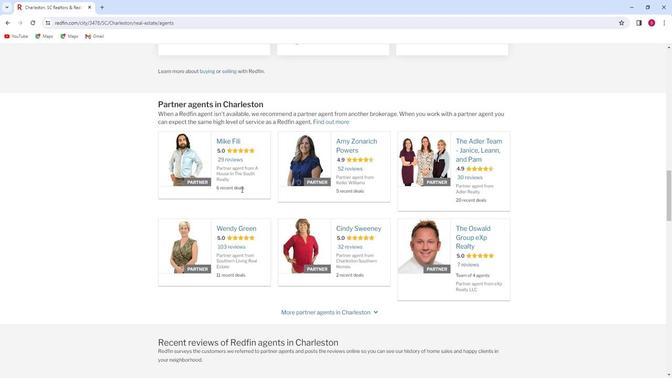 
Action: Mouse scrolled (240, 189) with delta (0, 0)
Screenshot: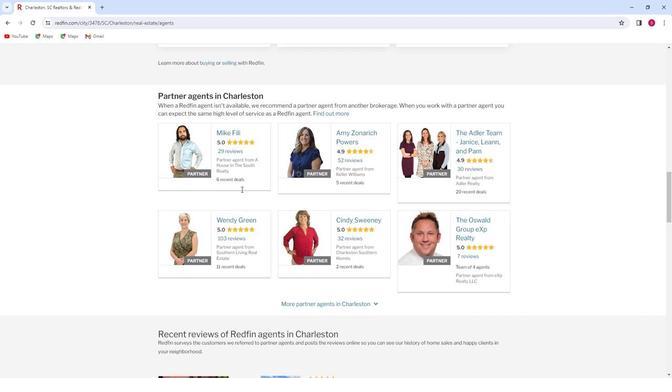 
Action: Mouse scrolled (240, 189) with delta (0, 0)
Screenshot: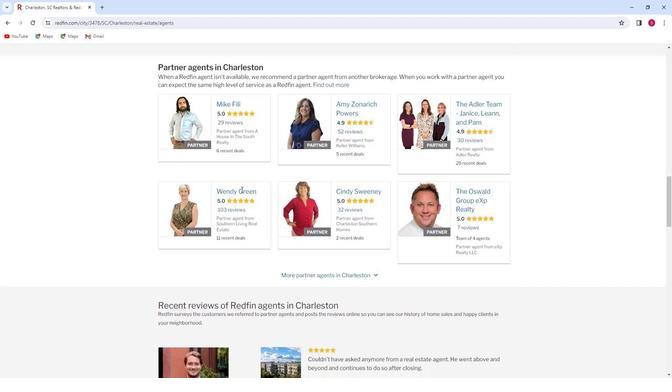 
Action: Mouse scrolled (240, 189) with delta (0, 0)
Screenshot: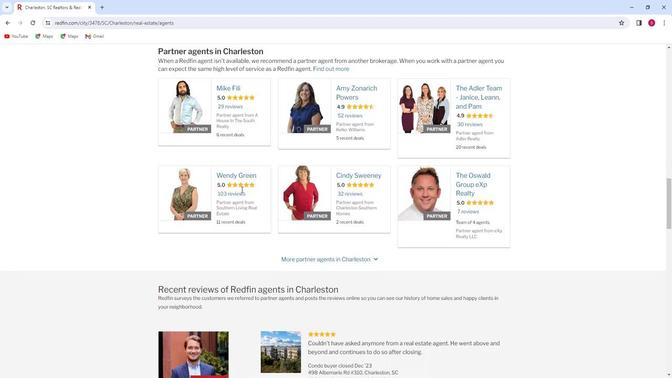 
Action: Mouse scrolled (240, 189) with delta (0, 0)
Screenshot: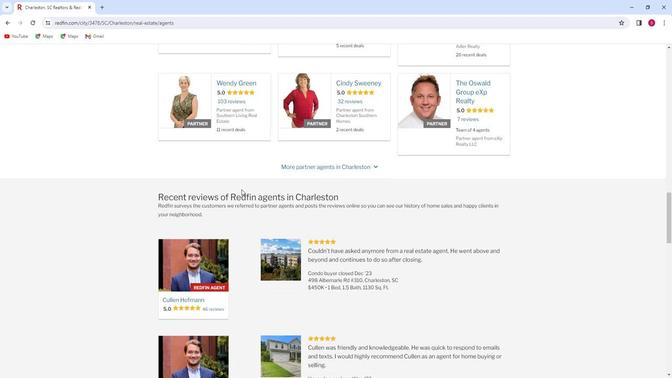 
Action: Mouse scrolled (240, 189) with delta (0, 0)
Screenshot: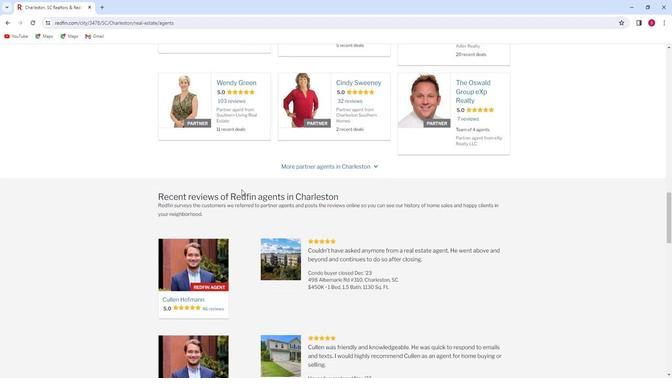 
Action: Mouse moved to (255, 188)
Screenshot: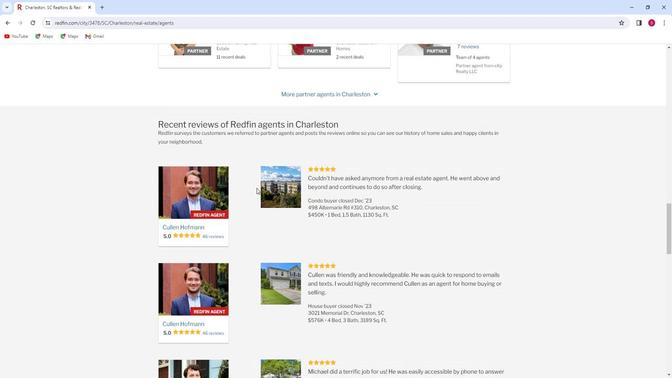 
Action: Mouse scrolled (255, 187) with delta (0, 0)
Screenshot: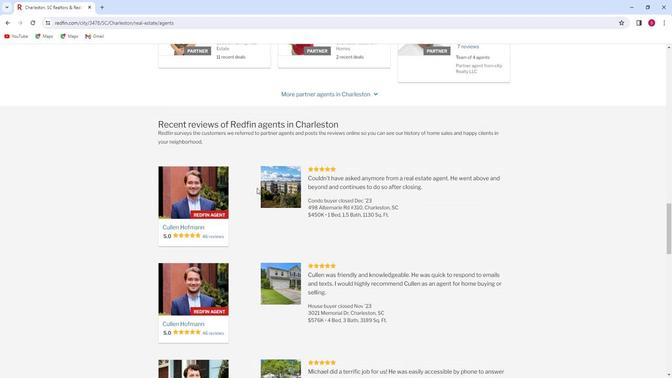 
Action: Mouse moved to (407, 158)
Screenshot: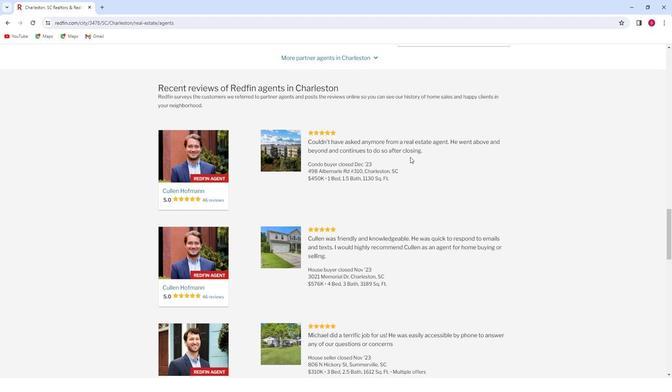 
Action: Mouse scrolled (407, 157) with delta (0, 0)
Screenshot: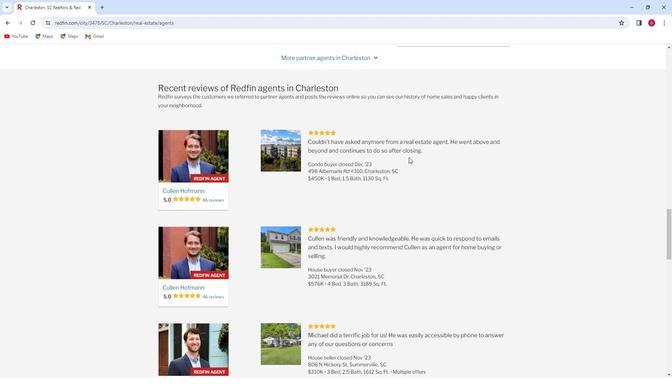 
Action: Mouse scrolled (407, 157) with delta (0, 0)
Screenshot: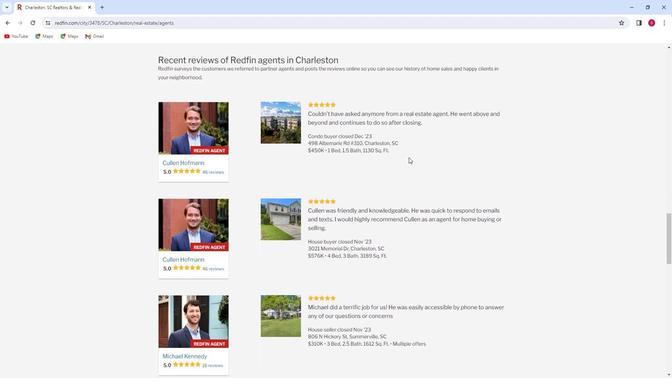 
Action: Mouse moved to (359, 190)
Screenshot: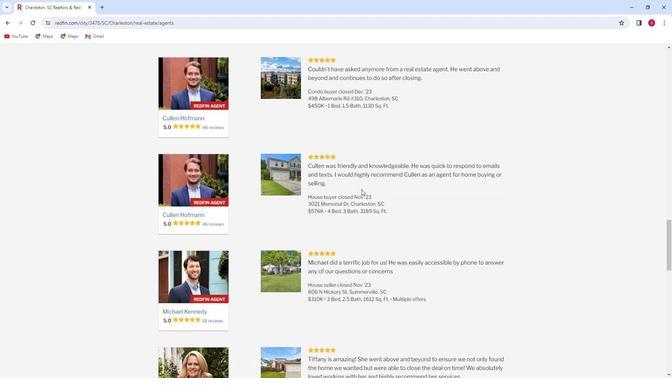 
Action: Mouse scrolled (359, 190) with delta (0, 0)
Screenshot: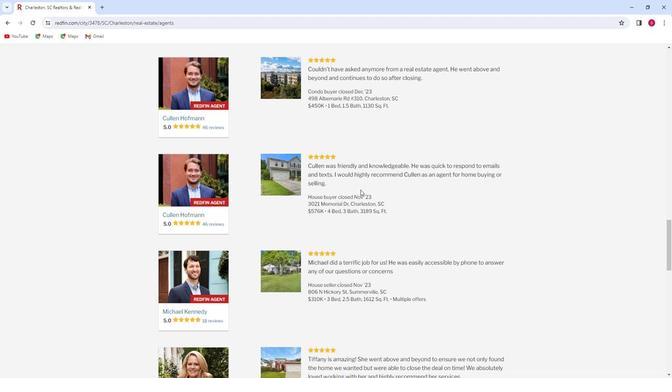 
Action: Mouse scrolled (359, 190) with delta (0, 0)
Screenshot: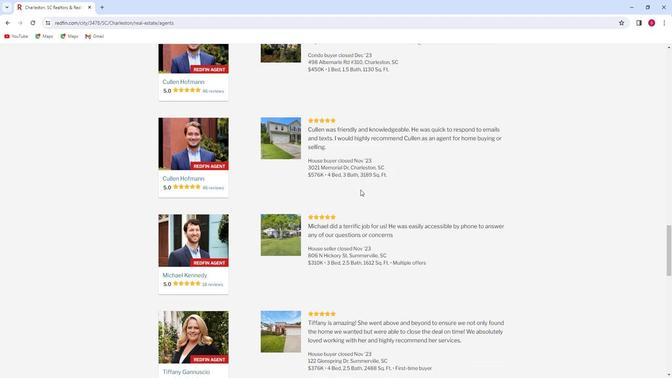 
Action: Mouse scrolled (359, 190) with delta (0, 0)
Screenshot: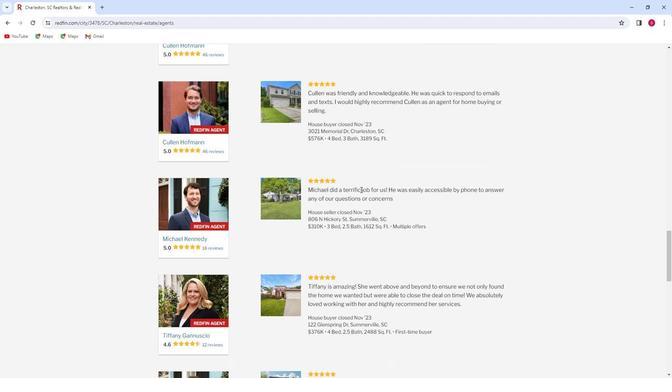 
Action: Mouse moved to (359, 190)
Screenshot: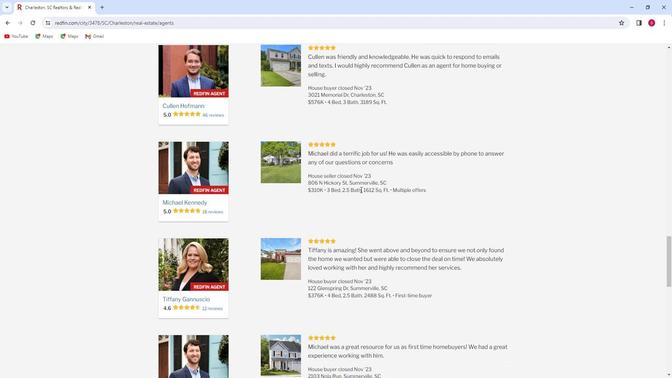 
Action: Mouse scrolled (359, 190) with delta (0, 0)
Screenshot: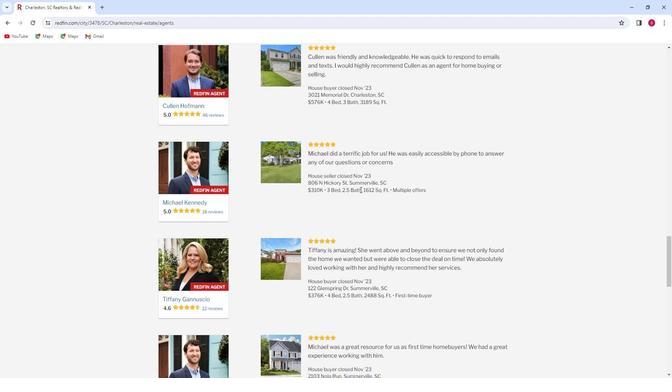 
Action: Mouse moved to (358, 190)
Screenshot: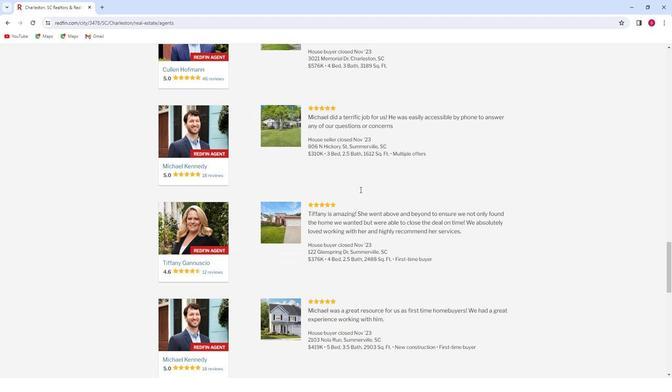 
Action: Mouse scrolled (358, 190) with delta (0, 0)
Screenshot: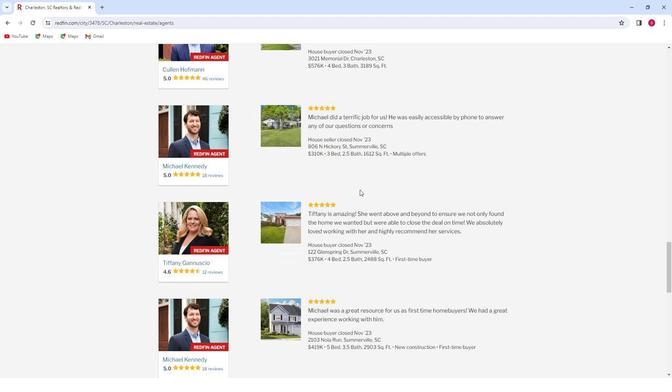 
Action: Mouse moved to (358, 190)
Screenshot: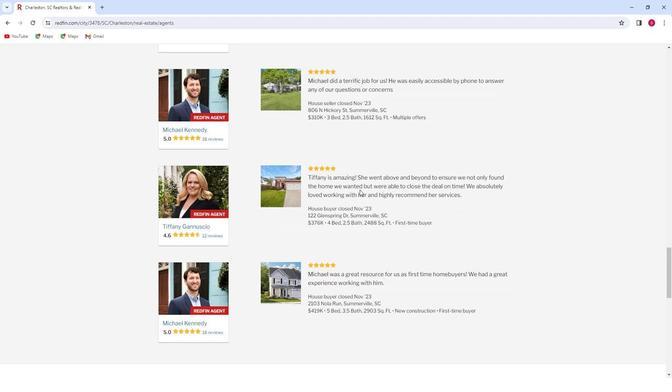 
Action: Mouse scrolled (358, 190) with delta (0, 0)
Screenshot: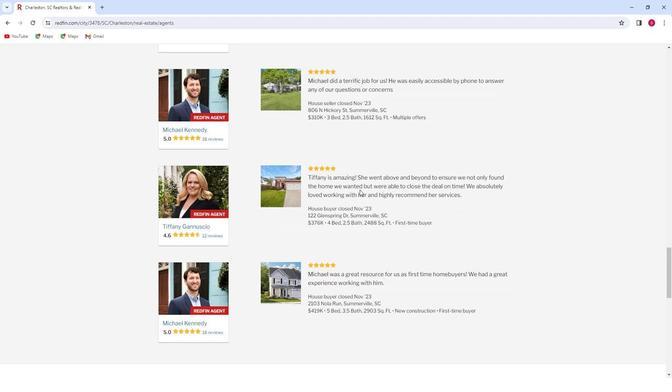 
Action: Mouse scrolled (358, 190) with delta (0, 0)
Screenshot: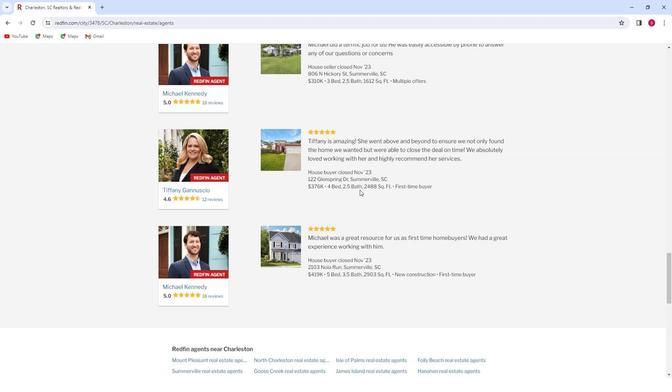 
Action: Mouse scrolled (358, 190) with delta (0, 0)
Screenshot: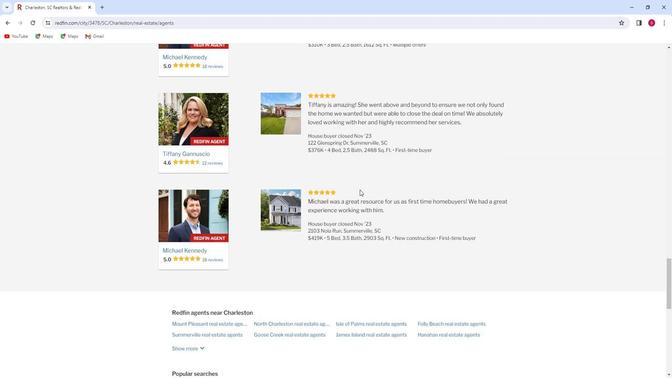 
Action: Mouse scrolled (358, 190) with delta (0, 0)
Screenshot: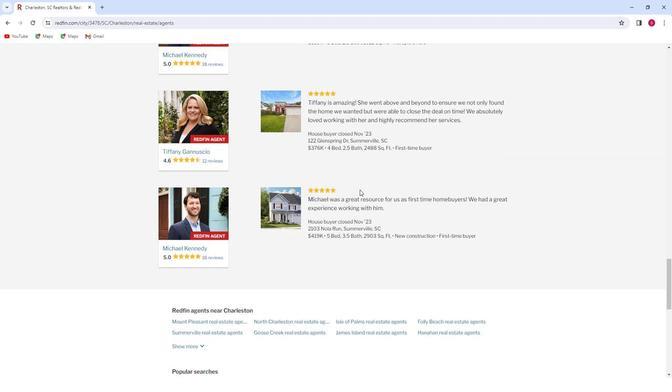 
Action: Mouse scrolled (358, 190) with delta (0, 0)
Screenshot: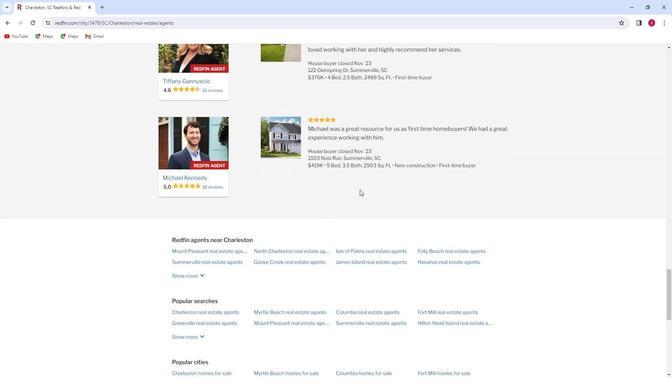 
Action: Mouse scrolled (358, 190) with delta (0, 0)
Screenshot: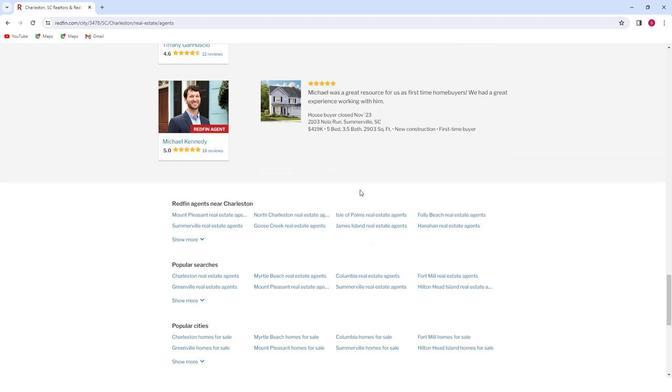 
Action: Mouse scrolled (358, 190) with delta (0, 0)
Screenshot: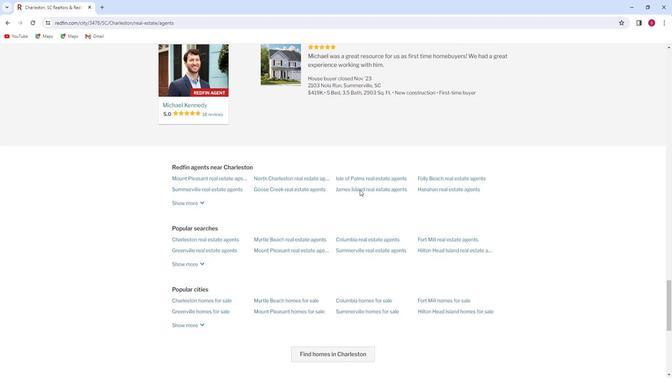 
Action: Mouse scrolled (358, 190) with delta (0, 0)
Screenshot: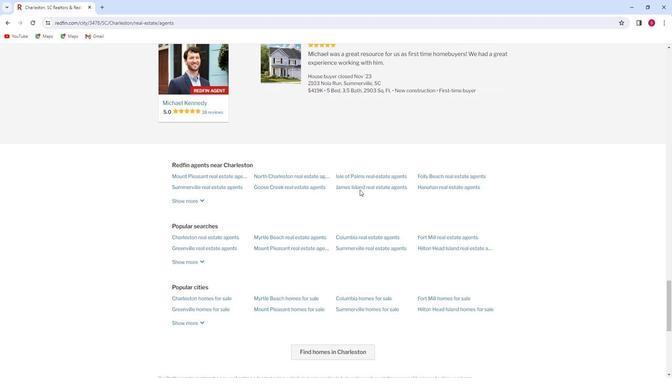 
Action: Mouse scrolled (358, 190) with delta (0, 0)
Screenshot: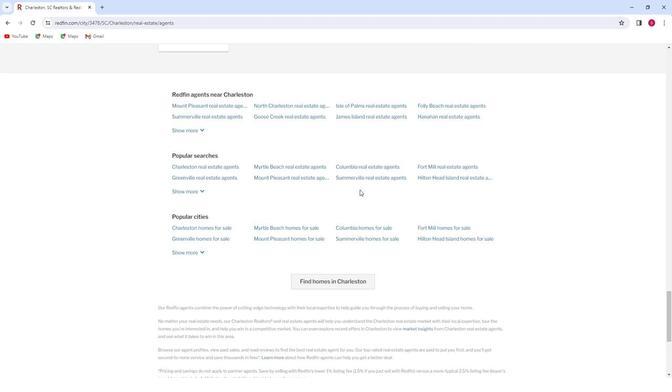 
Action: Mouse moved to (321, 244)
Screenshot: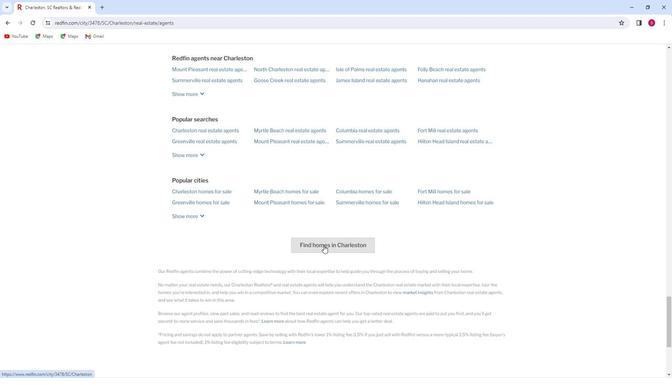 
Action: Mouse pressed left at (321, 244)
Screenshot: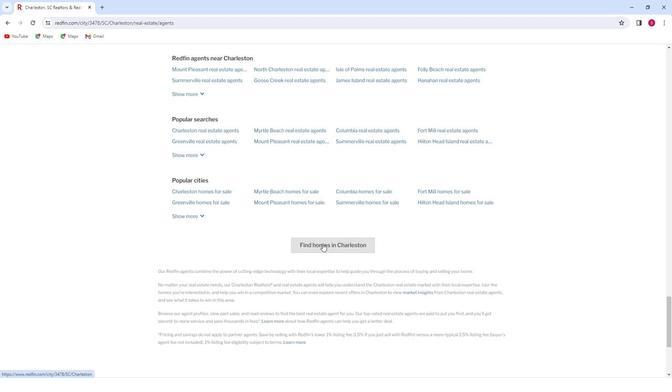 
Action: Mouse moved to (536, 131)
Screenshot: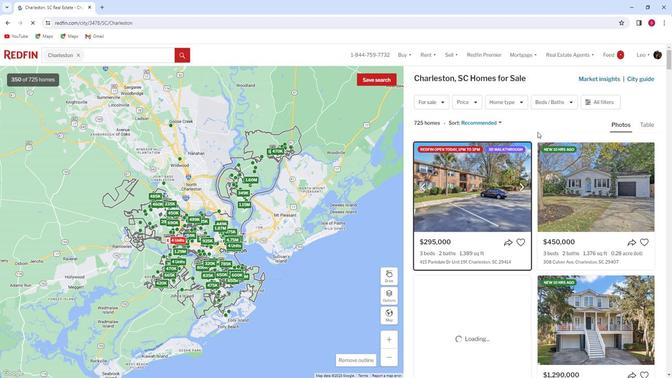 
